 Task: Create new vendor bill with Date Opened: 01-May-23, Select Vendor: Equipment Leasing Solutions, Terms: Net 15. Make bill entry for item-1 with Date: 01-May-23, Description: Office lamp, Expense Account: Equipment Rental, Quantity: 12, Unit Price: 11, Sales Tax: Y, Sales Tax Included: Y, Tax Table: Sales Tax. Post Bill with Post Date: 01-May-23, Post to Accounts: Liabilities:Accounts Payble. Pay / Process Payment with Transaction Date: 15-May-23, Amount: 132, Transfer Account: Checking Account. Go to 'Print Bill'. Give a print command to print a copy of bill.
Action: Mouse pressed left at (144, 21)
Screenshot: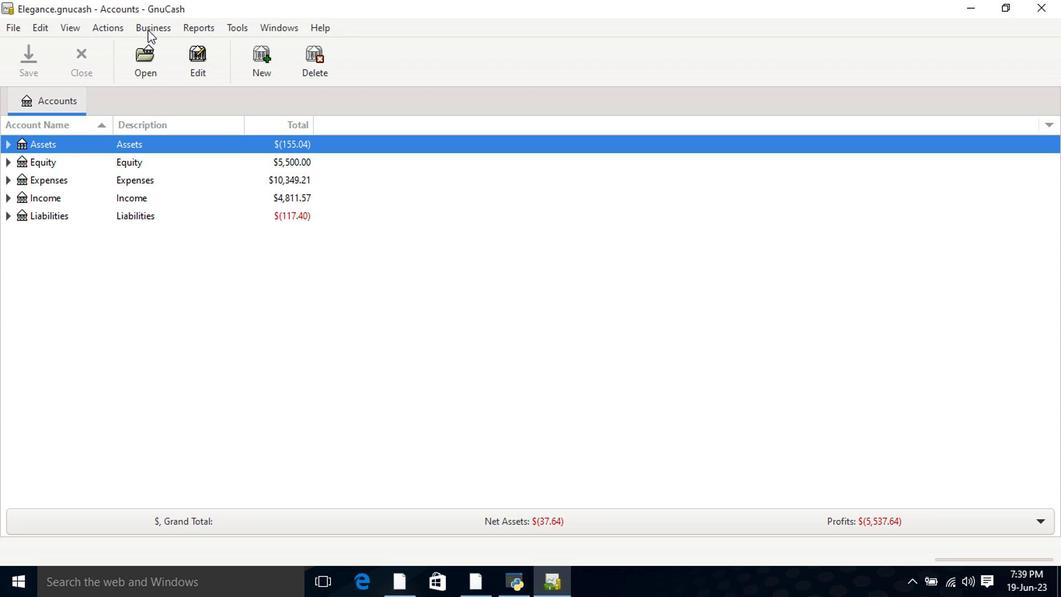 
Action: Mouse moved to (160, 56)
Screenshot: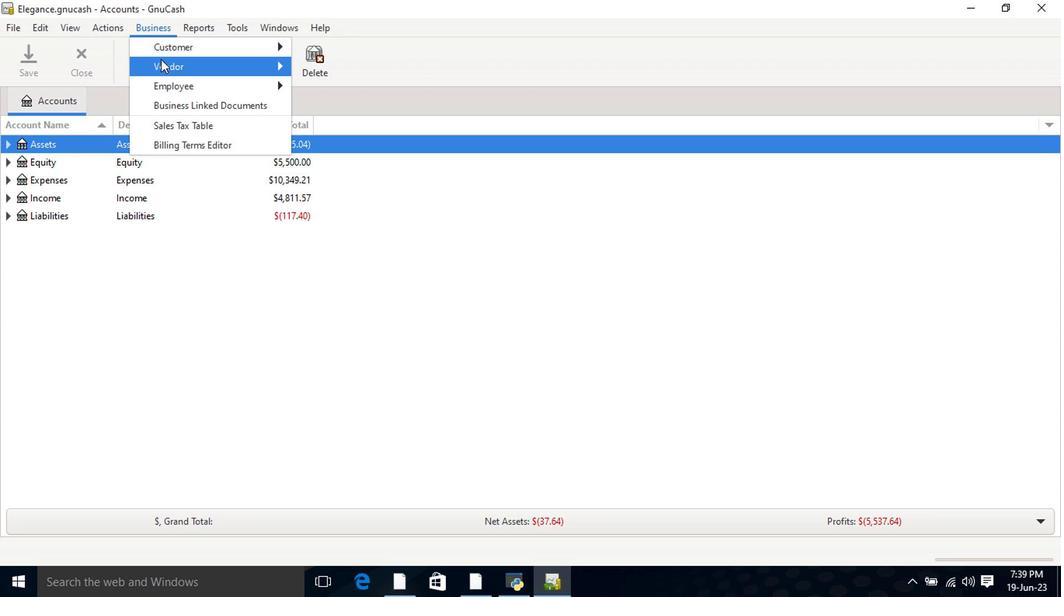 
Action: Mouse pressed left at (160, 56)
Screenshot: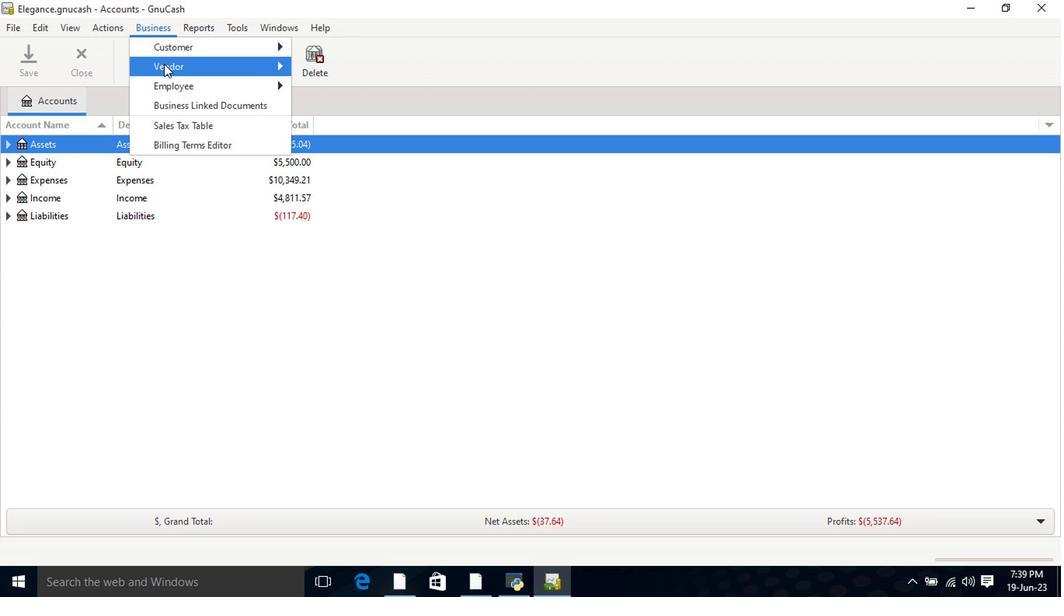 
Action: Mouse moved to (336, 118)
Screenshot: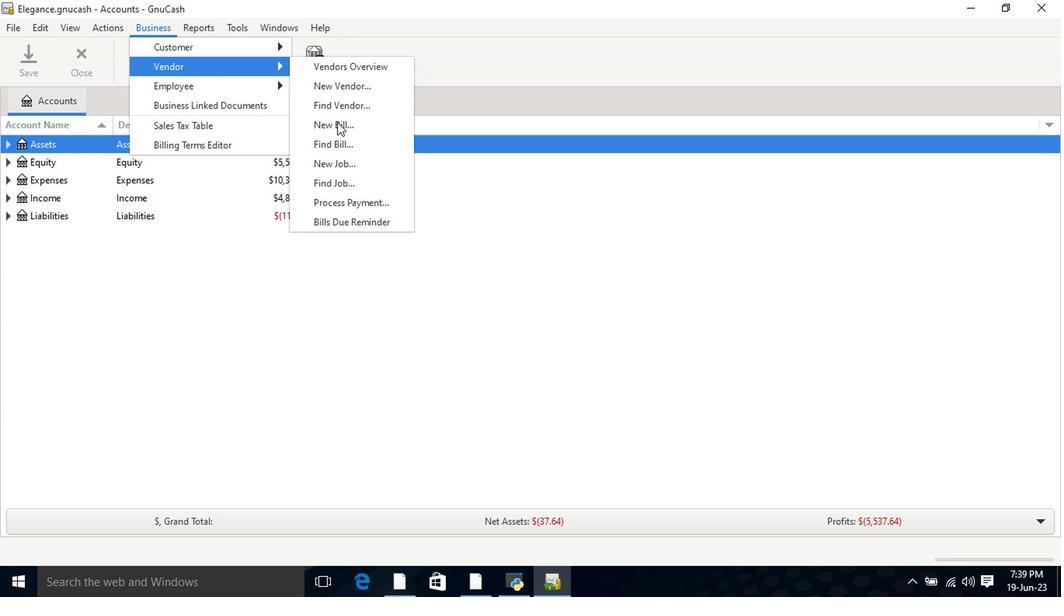
Action: Mouse pressed left at (336, 118)
Screenshot: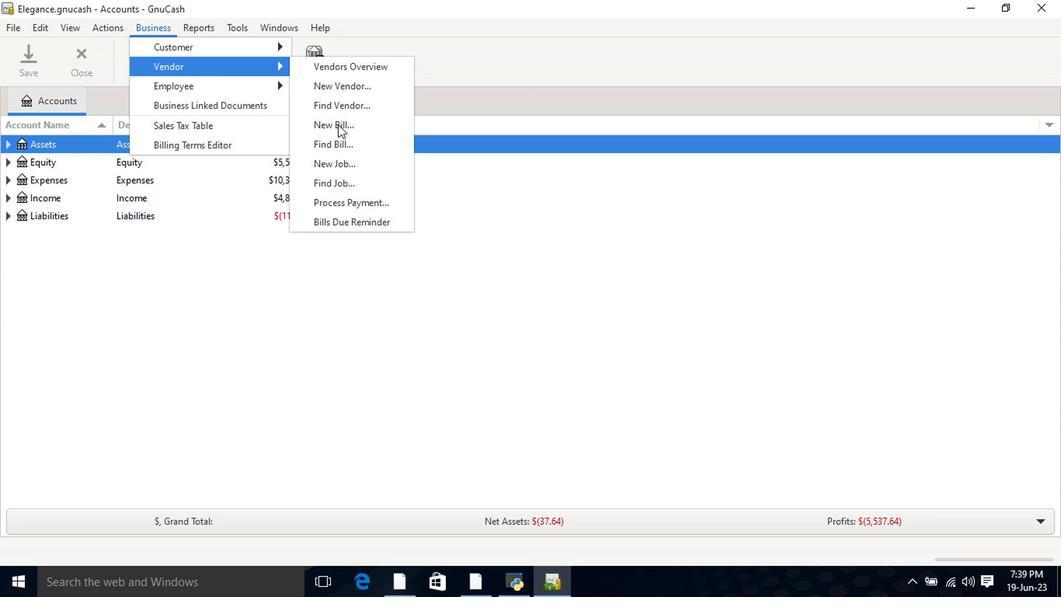 
Action: Mouse moved to (638, 202)
Screenshot: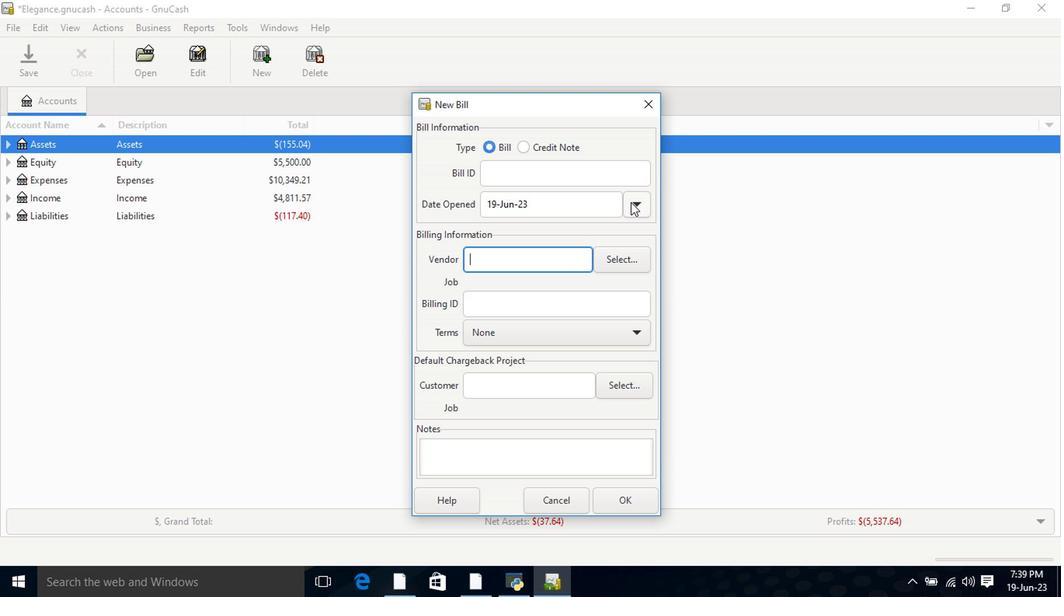 
Action: Mouse pressed left at (638, 202)
Screenshot: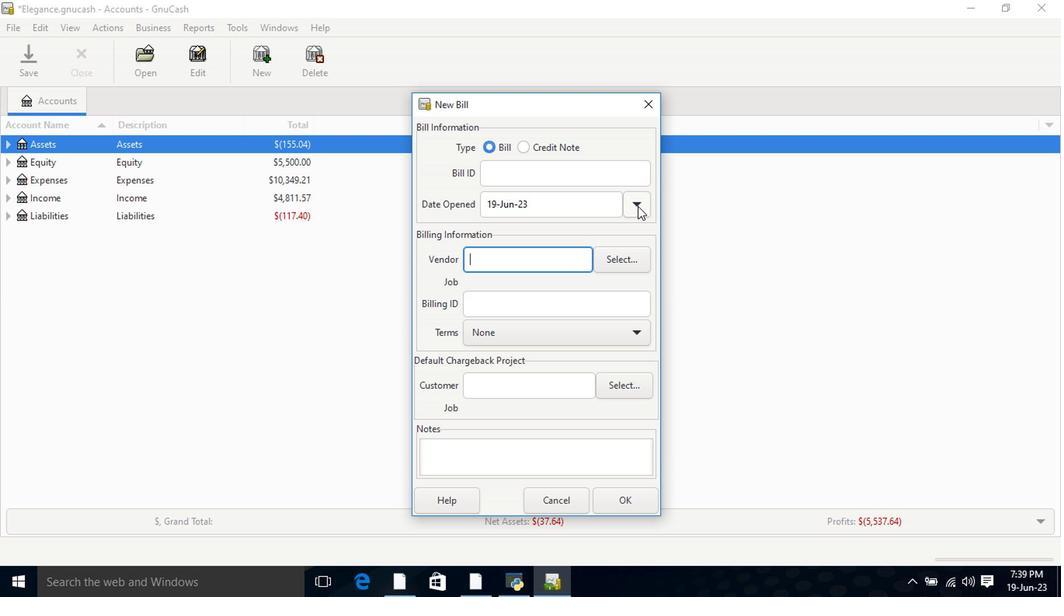 
Action: Mouse moved to (514, 228)
Screenshot: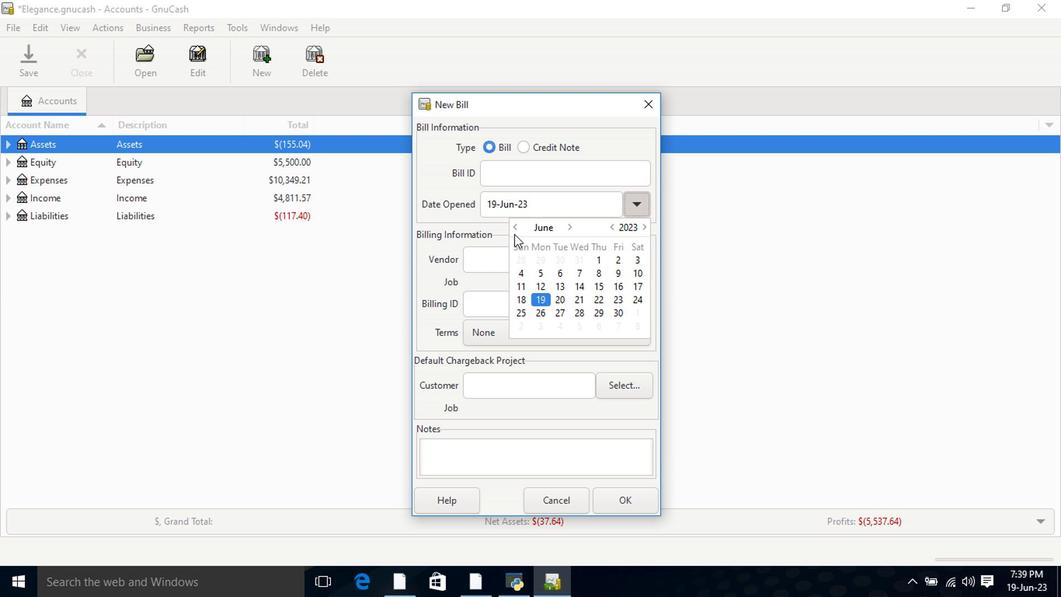 
Action: Mouse pressed left at (514, 228)
Screenshot: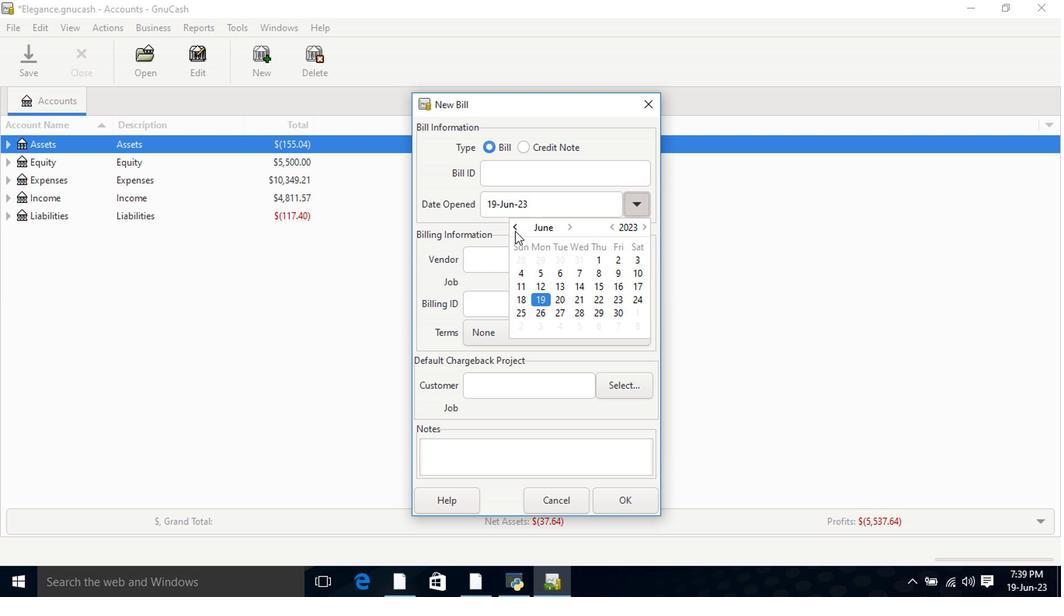 
Action: Mouse moved to (538, 260)
Screenshot: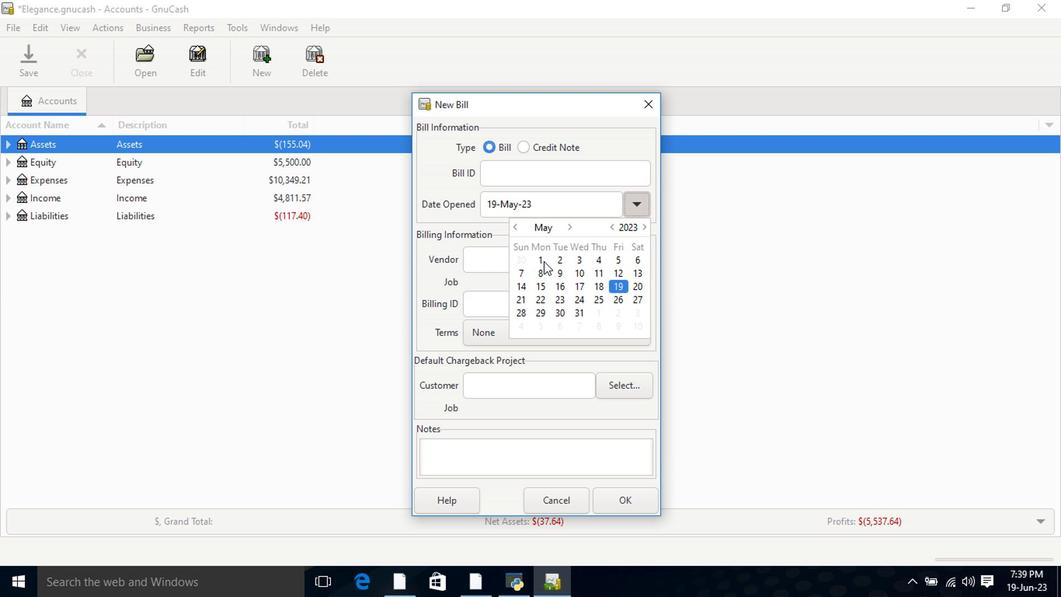 
Action: Mouse pressed left at (538, 260)
Screenshot: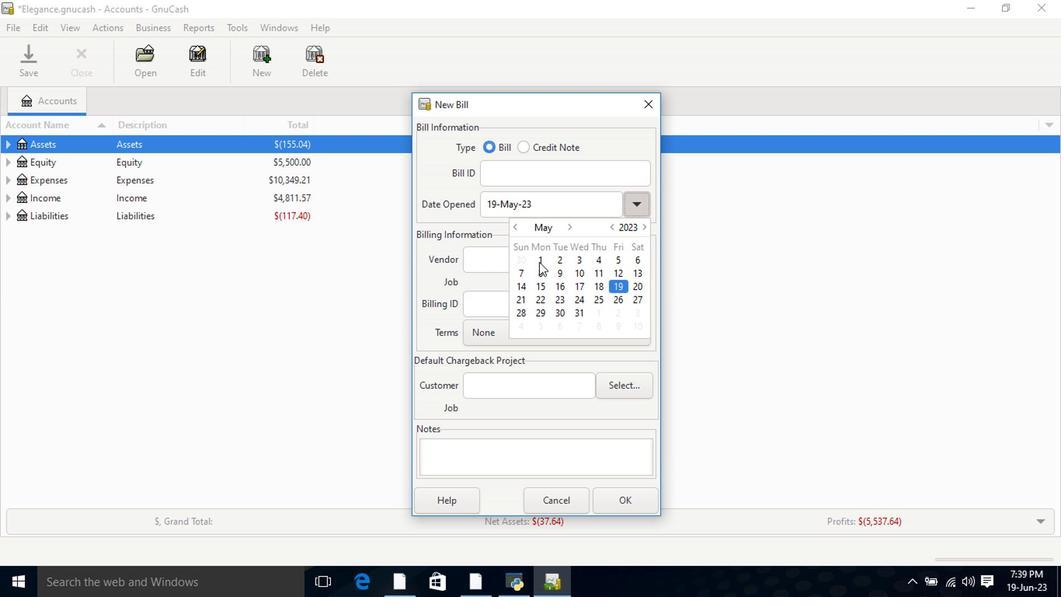 
Action: Mouse pressed left at (538, 260)
Screenshot: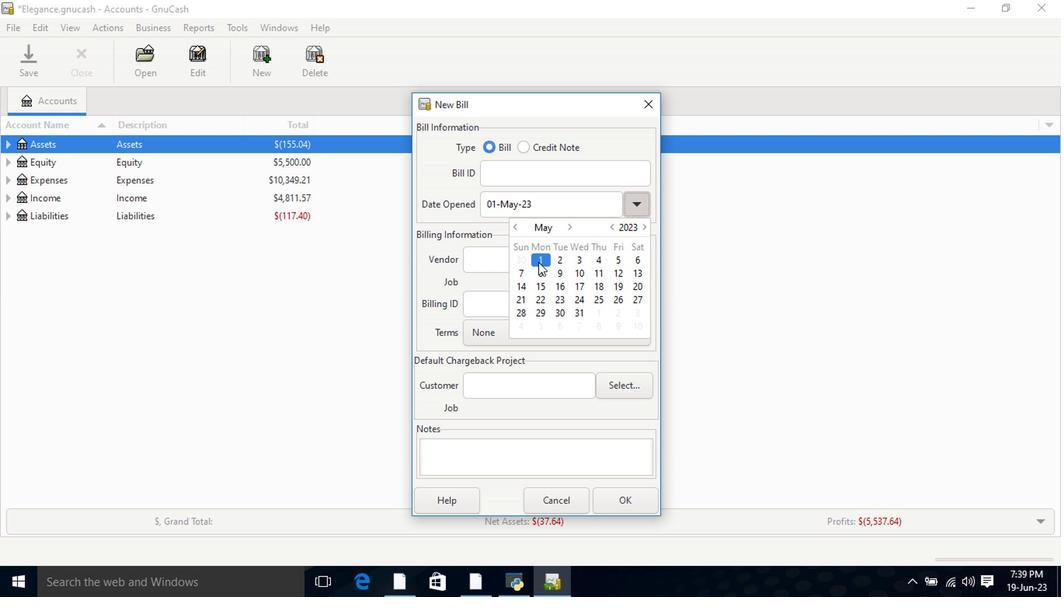 
Action: Mouse moved to (527, 249)
Screenshot: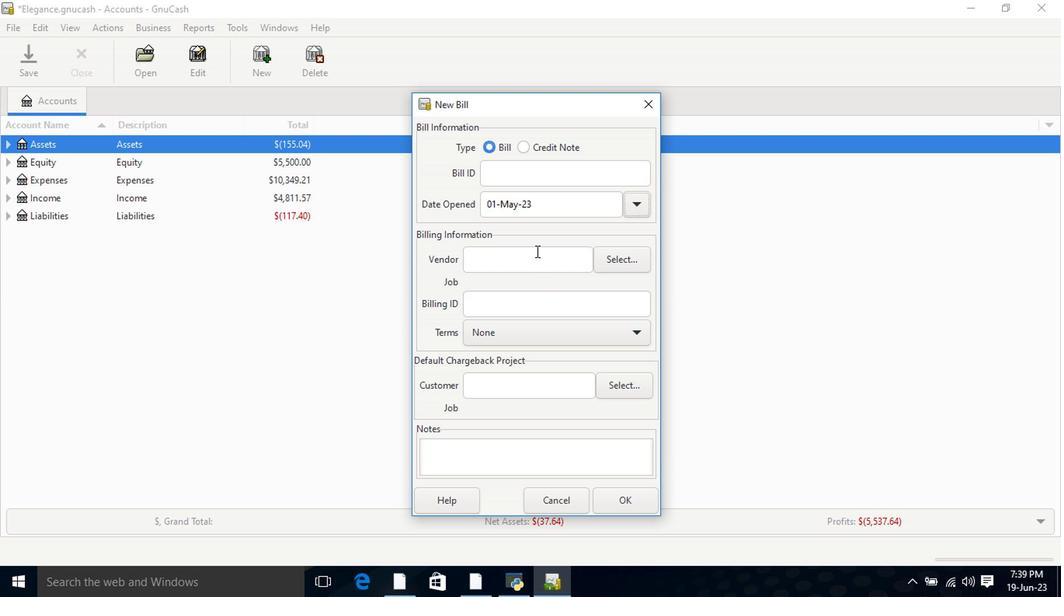 
Action: Mouse pressed left at (527, 249)
Screenshot: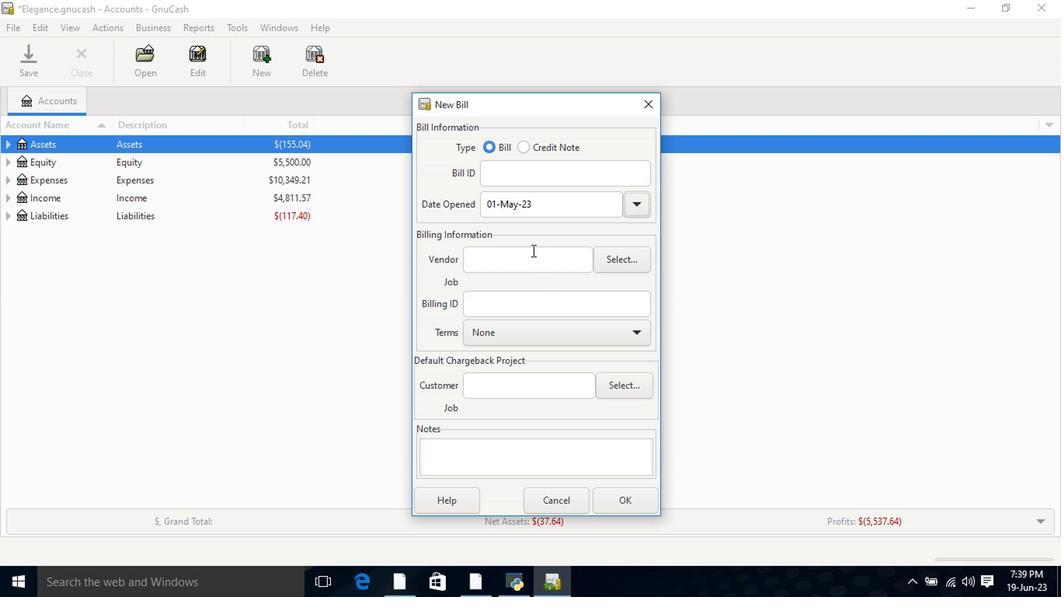 
Action: Key pressed equ
Screenshot: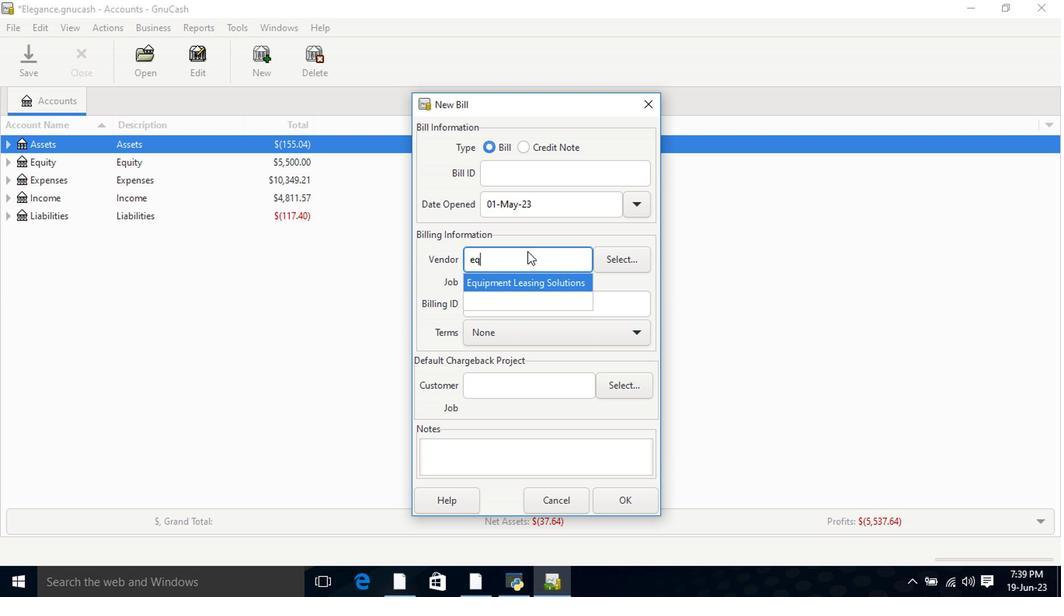 
Action: Mouse moved to (532, 281)
Screenshot: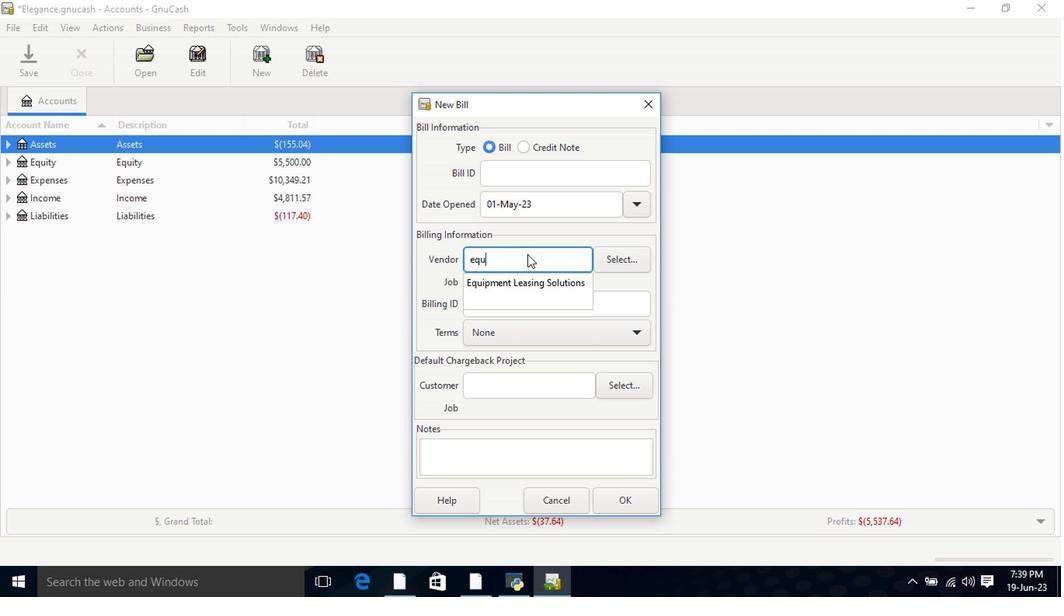 
Action: Mouse pressed left at (532, 281)
Screenshot: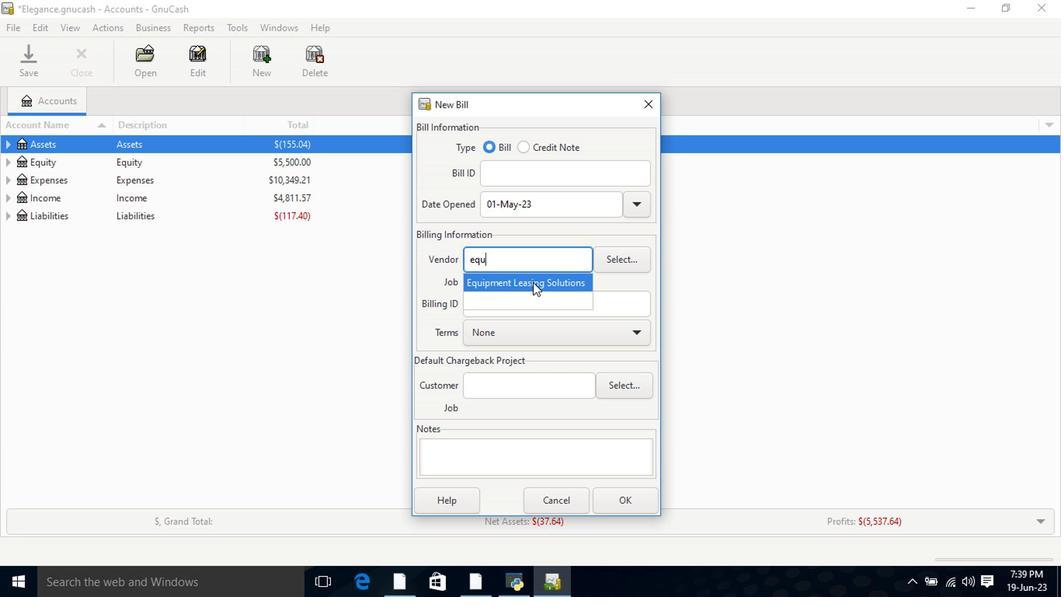 
Action: Mouse moved to (531, 348)
Screenshot: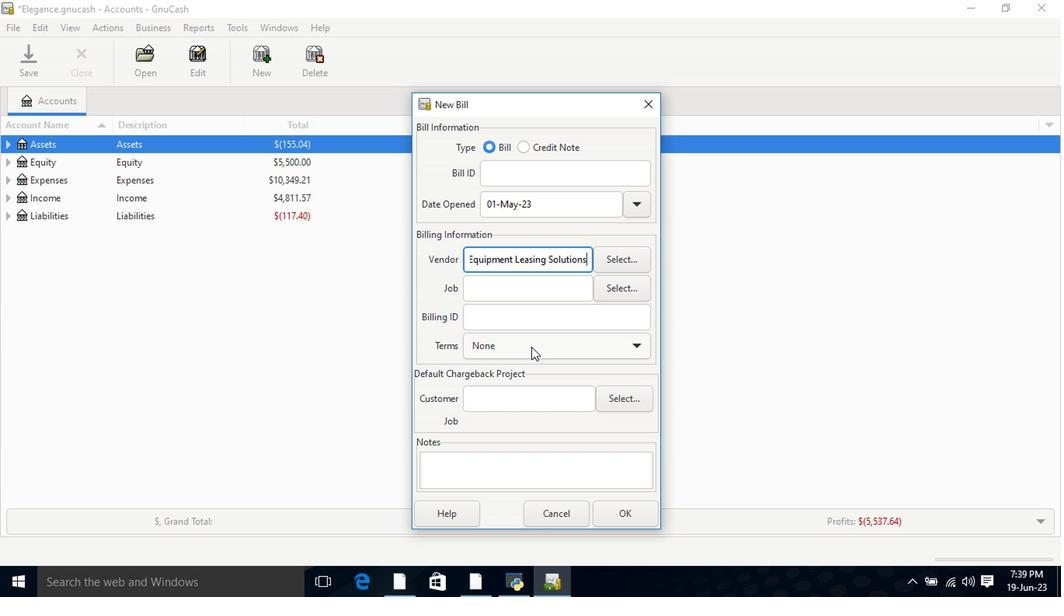 
Action: Mouse pressed left at (531, 348)
Screenshot: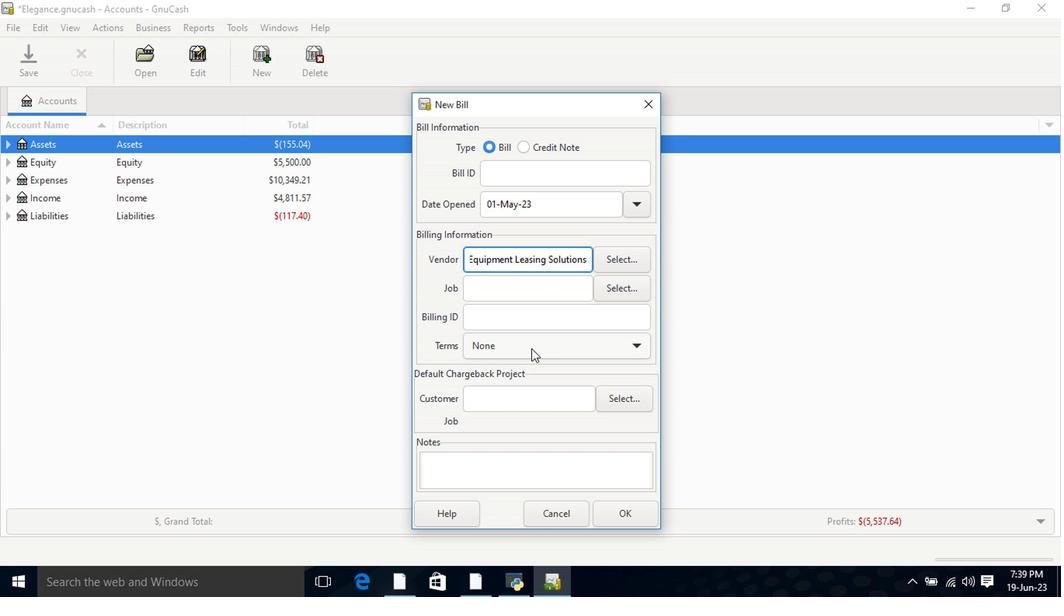 
Action: Mouse moved to (531, 375)
Screenshot: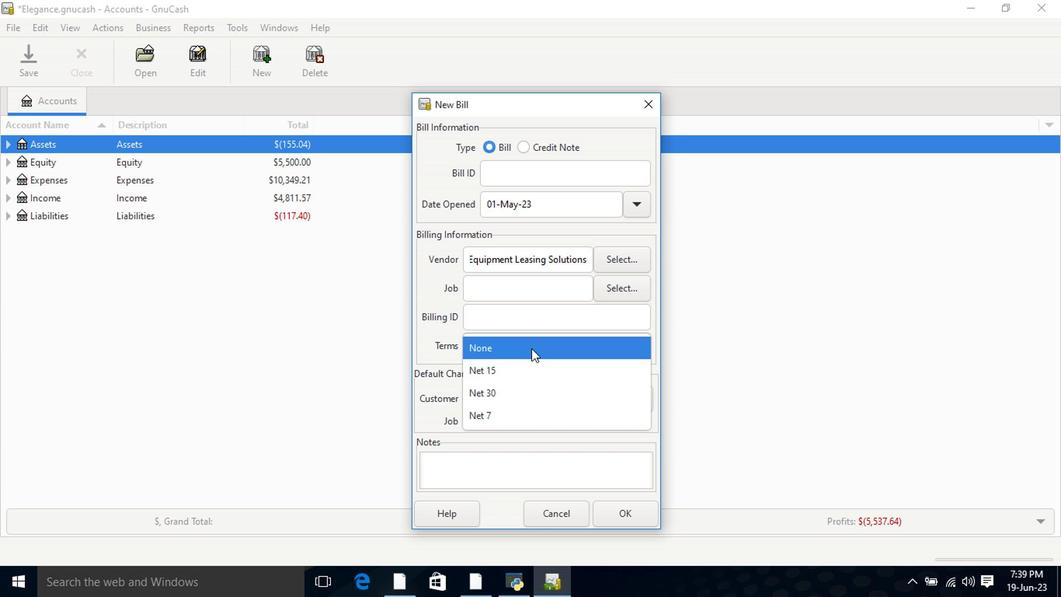 
Action: Mouse pressed left at (531, 375)
Screenshot: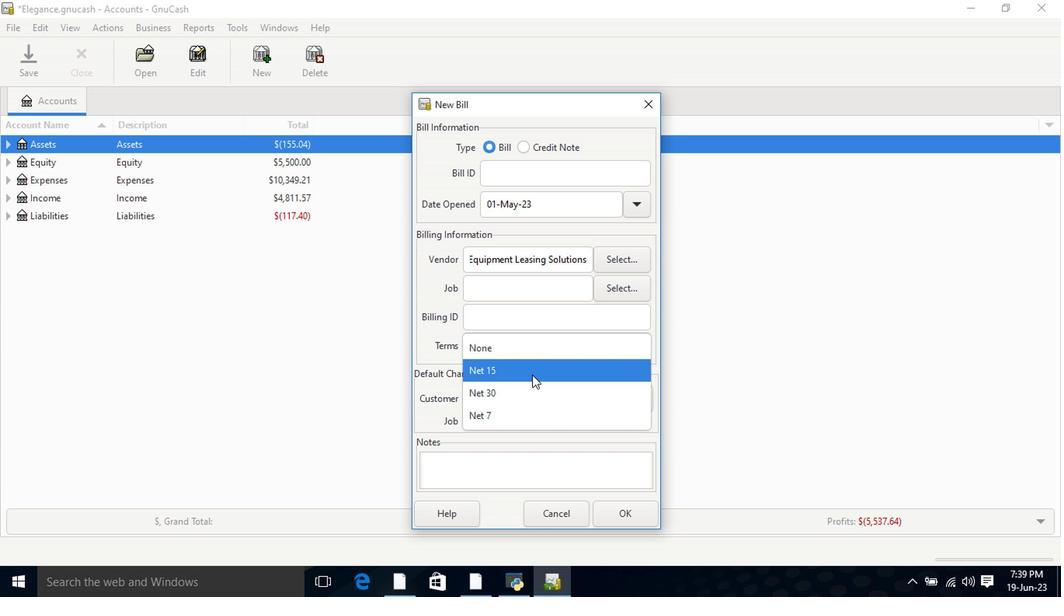 
Action: Mouse moved to (616, 519)
Screenshot: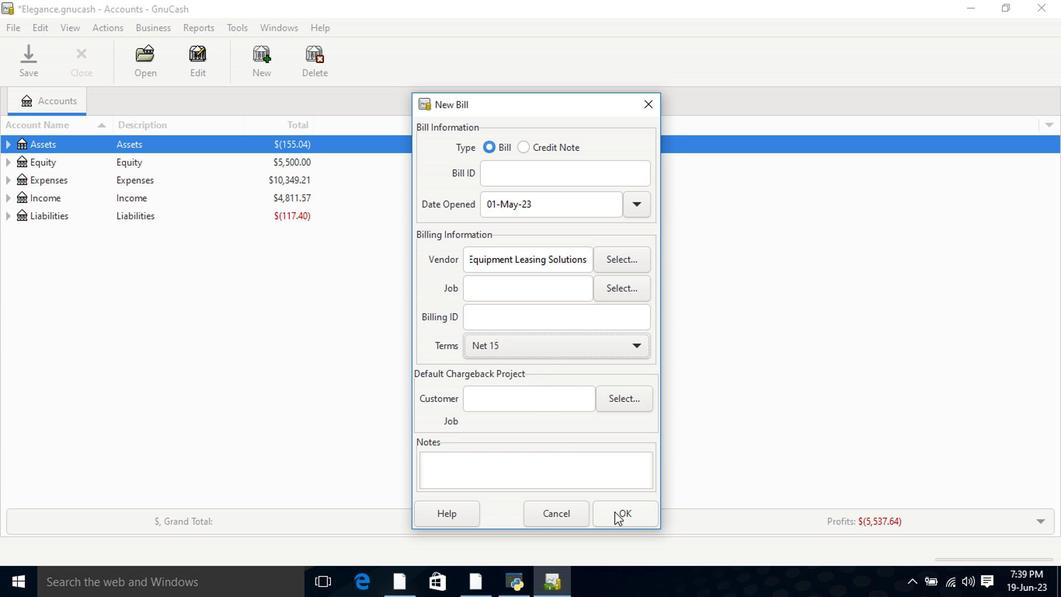 
Action: Mouse pressed left at (616, 519)
Screenshot: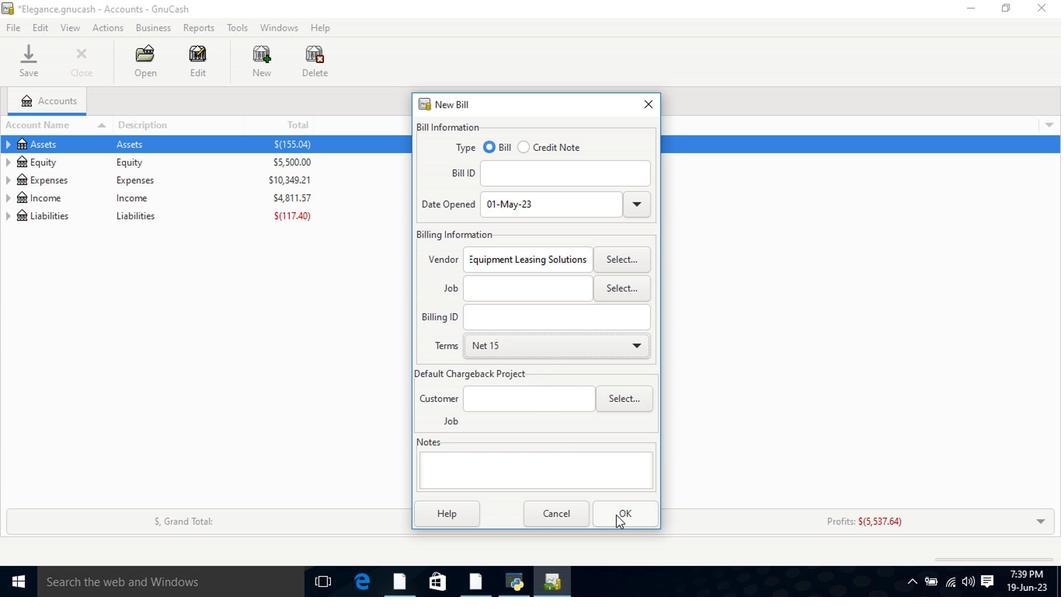 
Action: Mouse moved to (64, 351)
Screenshot: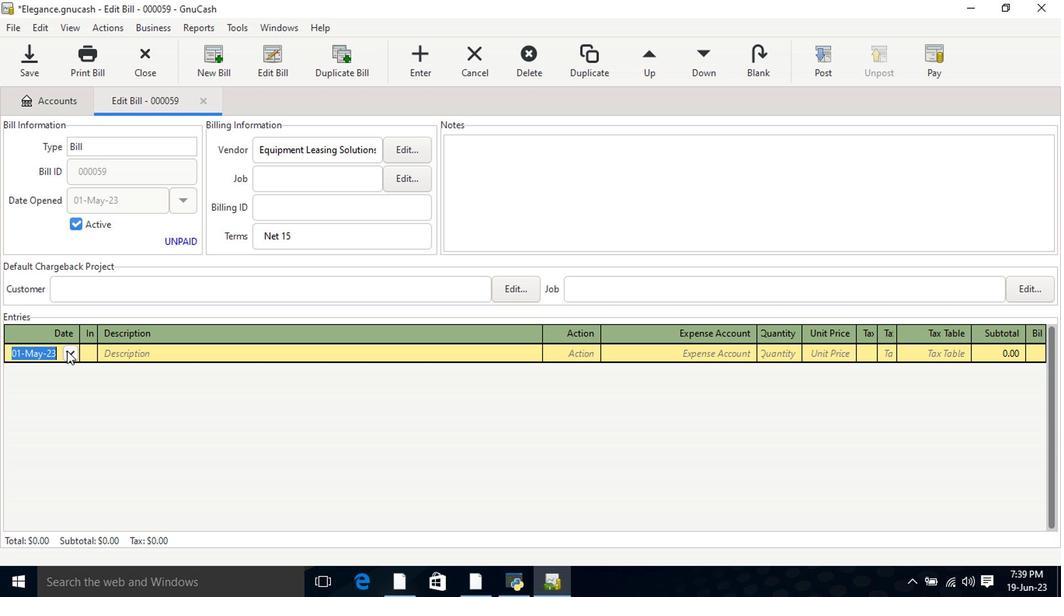 
Action: Key pressed <Key.tab>
Screenshot: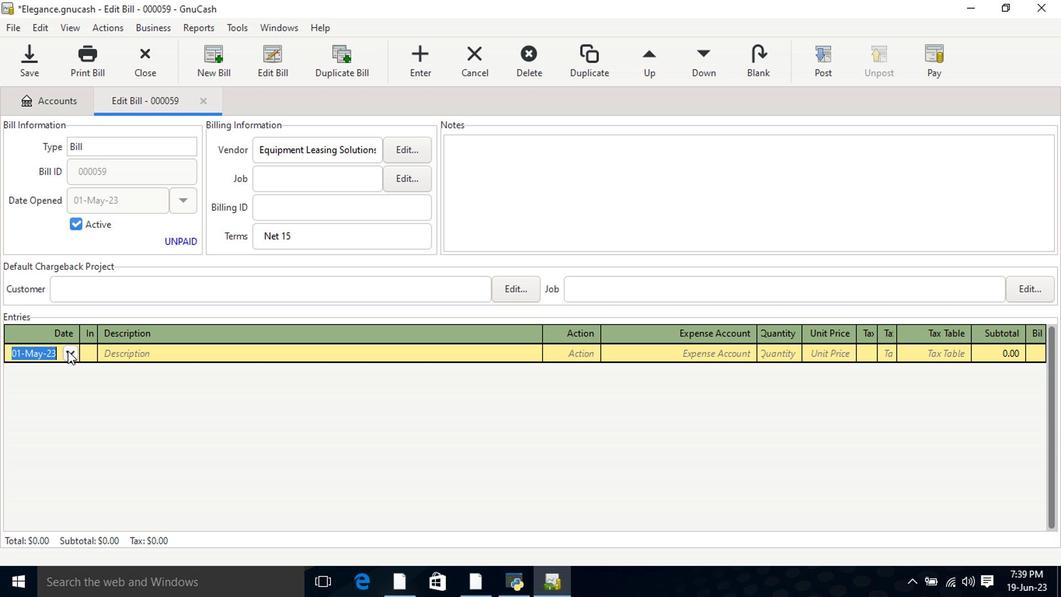 
Action: Mouse moved to (161, 366)
Screenshot: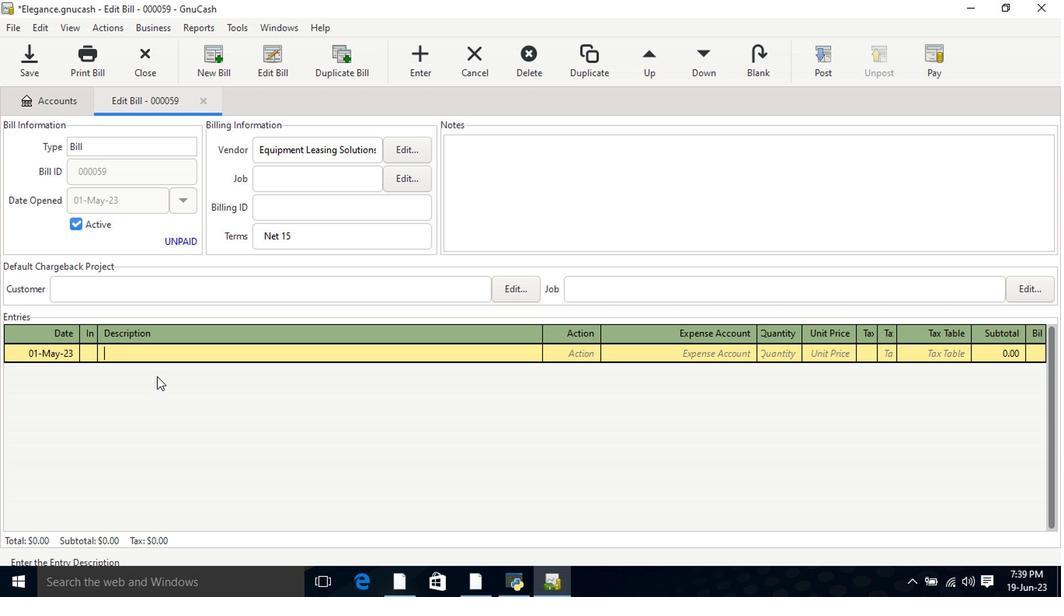 
Action: Key pressed <Key.shift>Equipment<Key.space><Key.shift>Leasing<Key.space><Key.shift><Key.backspace><Key.backspace><Key.backspace><Key.backspace><Key.backspace><Key.backspace><Key.backspace><Key.backspace><Key.backspace><Key.backspace><Key.backspace><Key.backspace><Key.backspace><Key.backspace><Key.backspace><Key.backspace><Key.backspace><Key.backspace><Key.backspace><Key.backspace><Key.shift>Office<Key.tab><Key.tab><Key.tab><Key.tab>
Screenshot: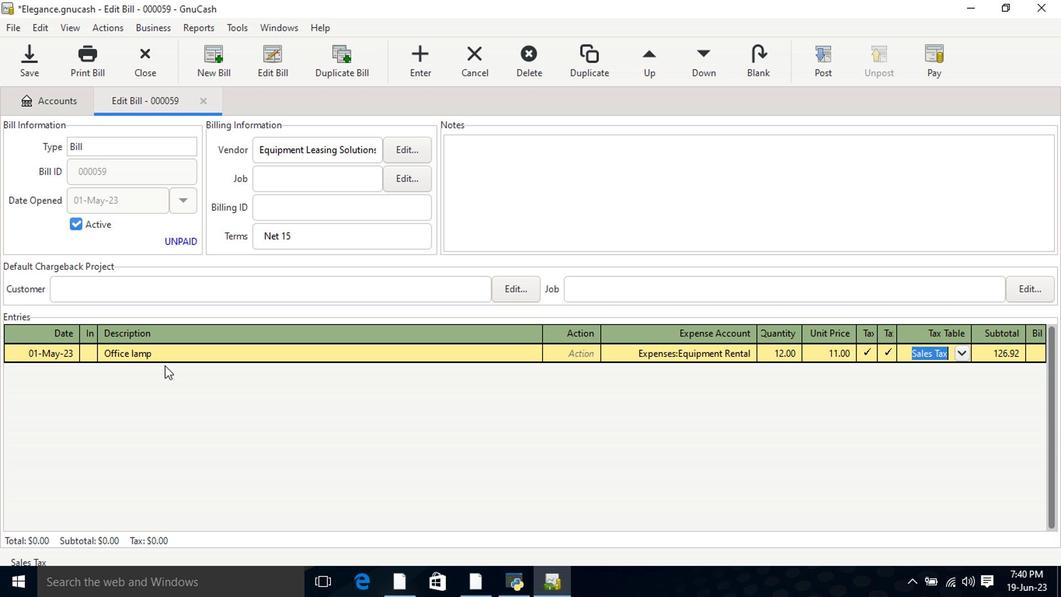 
Action: Mouse moved to (844, 50)
Screenshot: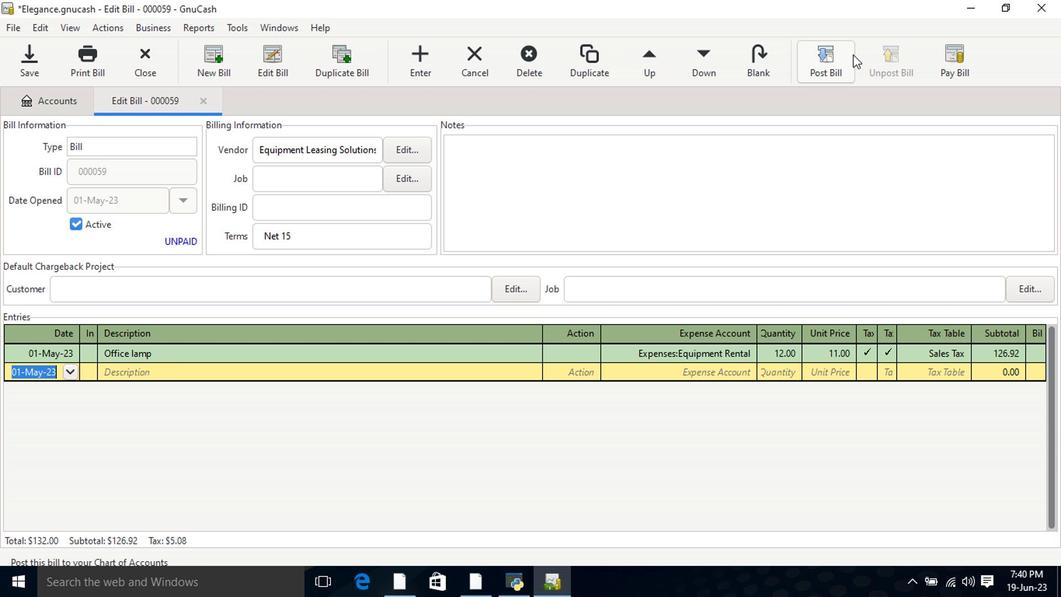 
Action: Mouse pressed left at (844, 50)
Screenshot: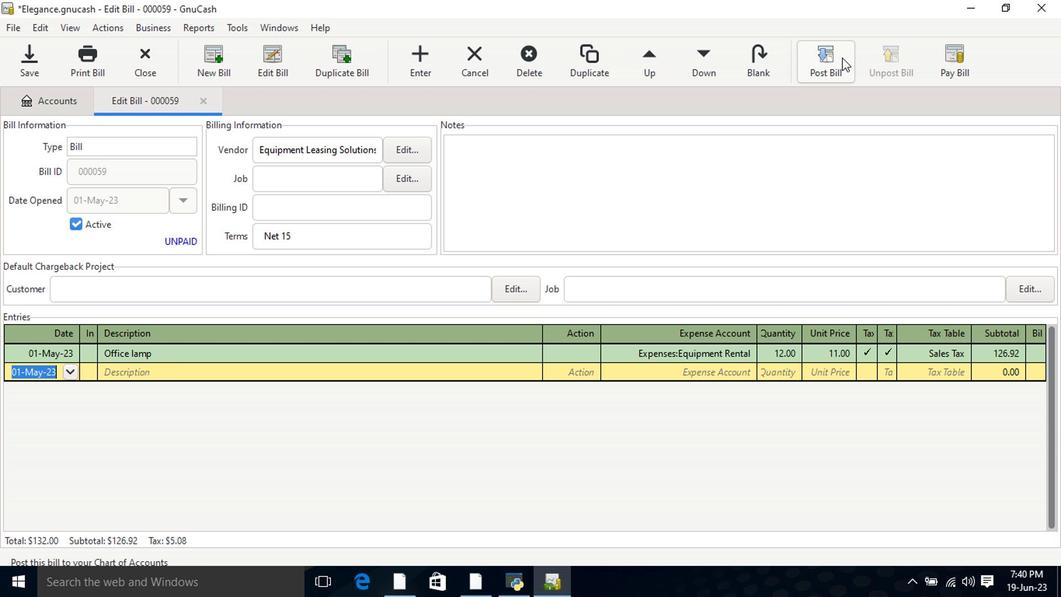 
Action: Mouse moved to (637, 390)
Screenshot: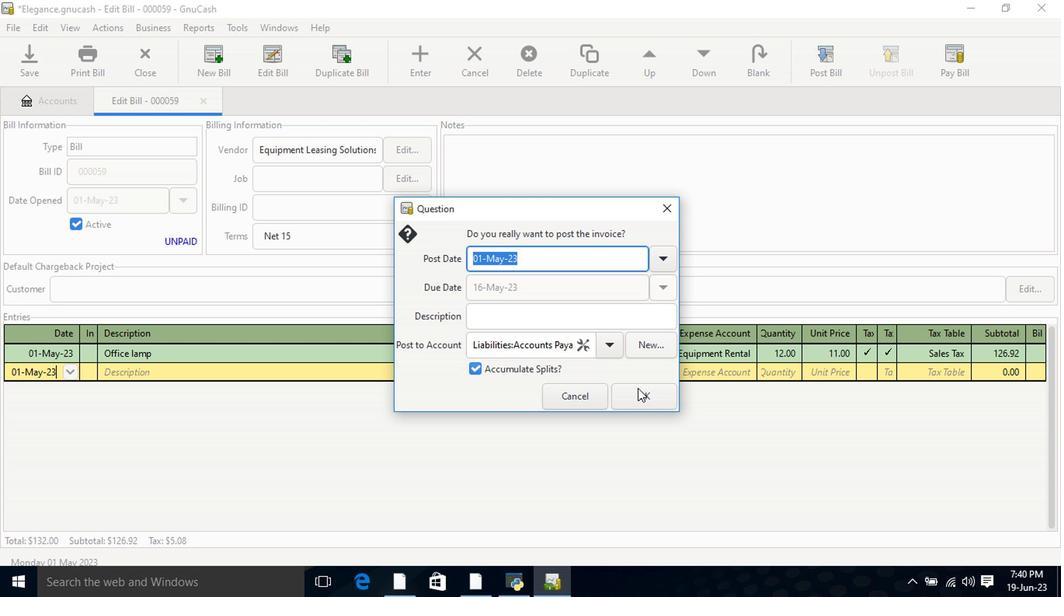 
Action: Mouse pressed left at (637, 390)
Screenshot: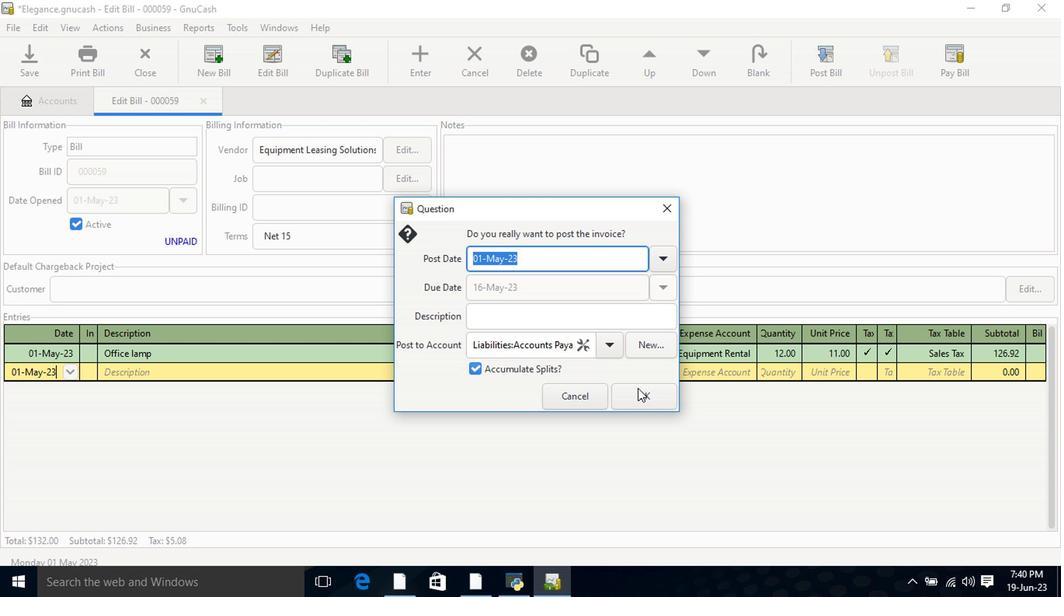 
Action: Mouse moved to (932, 52)
Screenshot: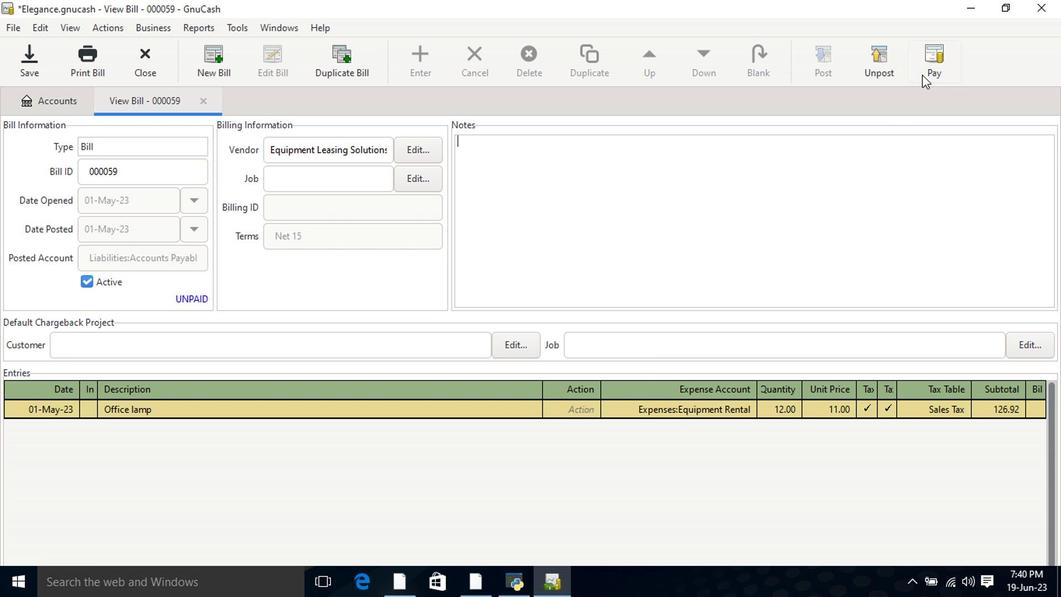 
Action: Mouse pressed left at (932, 52)
Screenshot: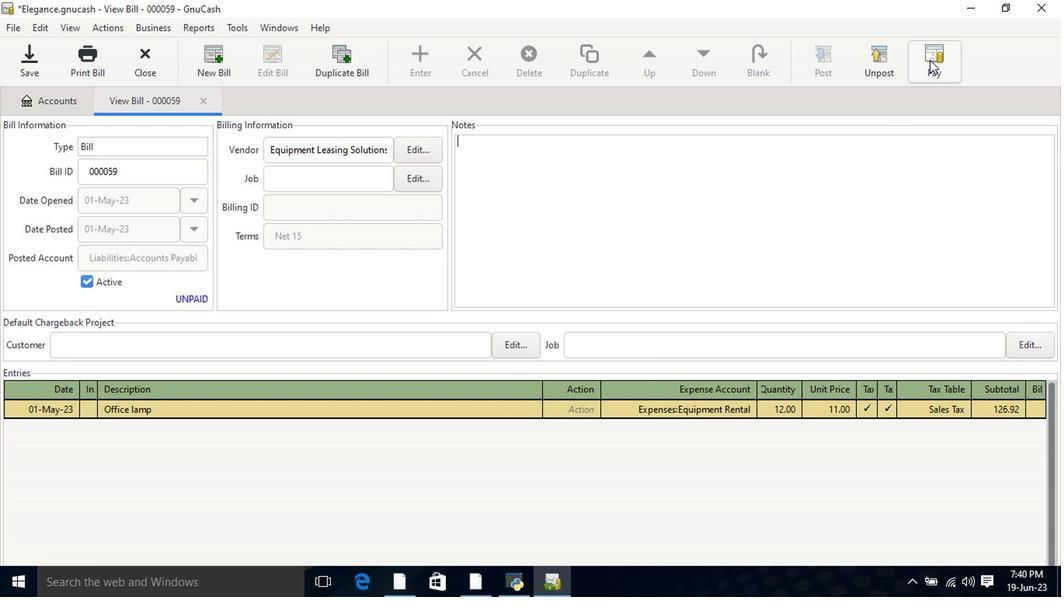 
Action: Mouse moved to (472, 306)
Screenshot: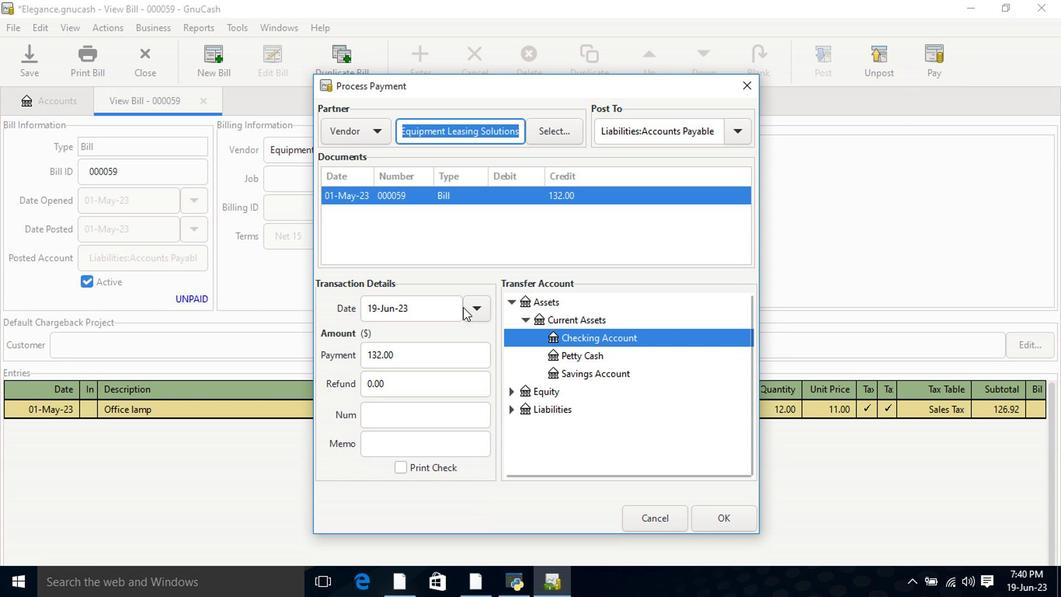 
Action: Mouse pressed left at (472, 306)
Screenshot: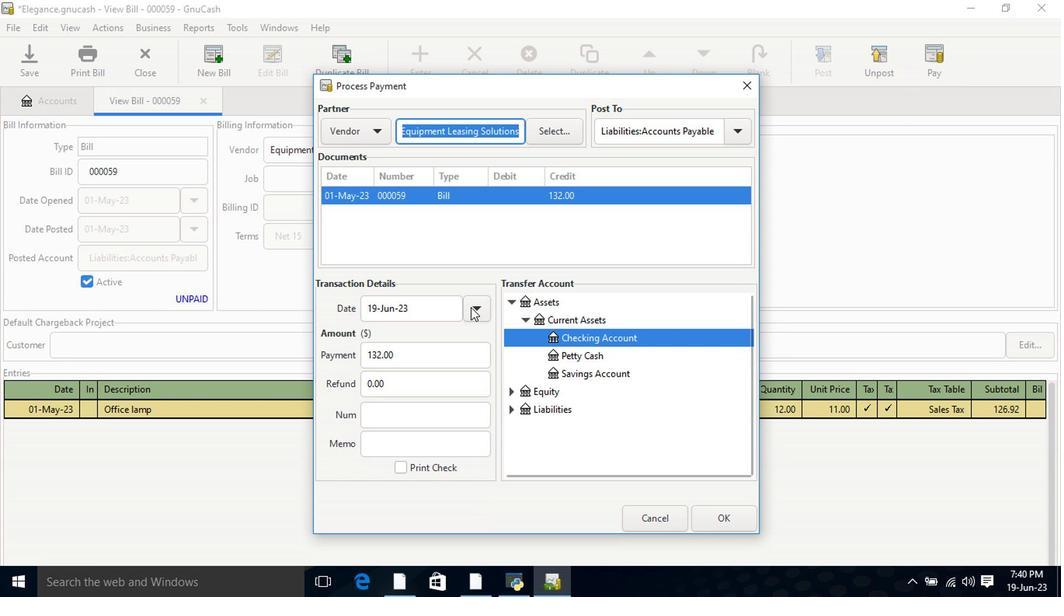 
Action: Mouse moved to (353, 328)
Screenshot: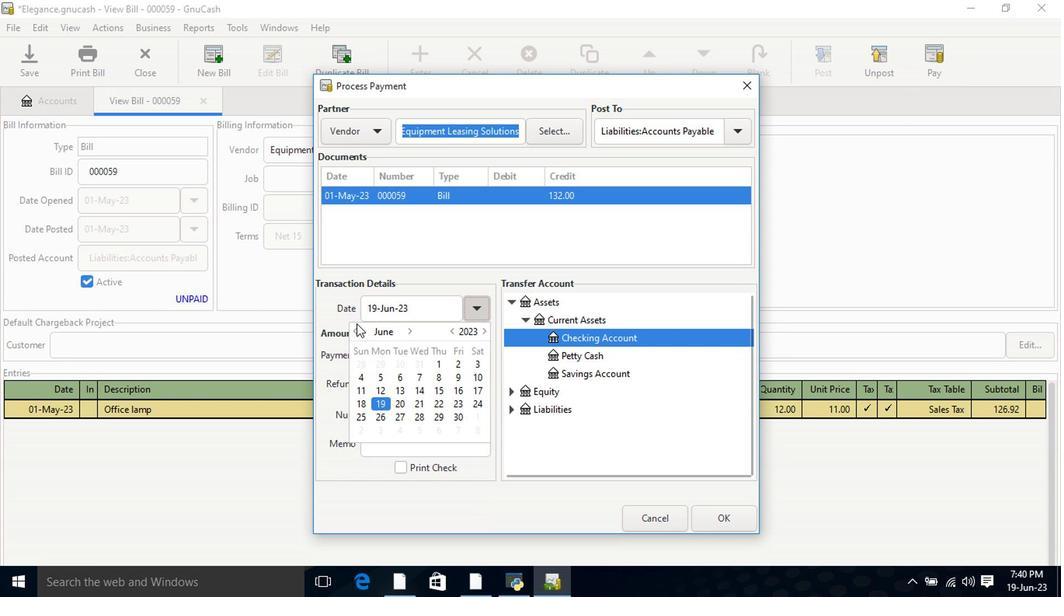 
Action: Mouse pressed left at (353, 328)
Screenshot: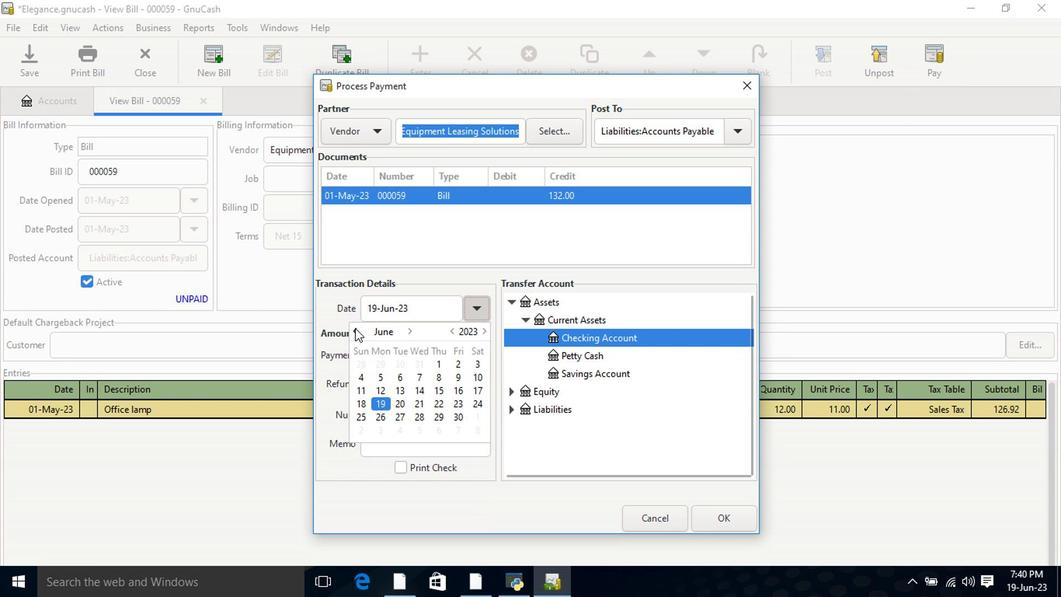 
Action: Mouse moved to (377, 394)
Screenshot: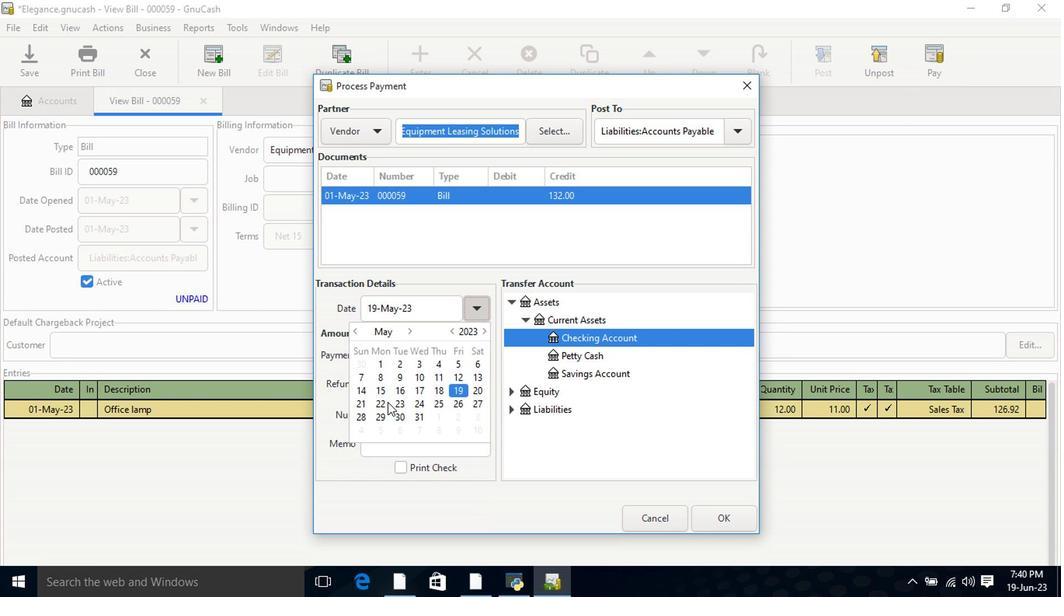 
Action: Mouse pressed left at (377, 394)
Screenshot: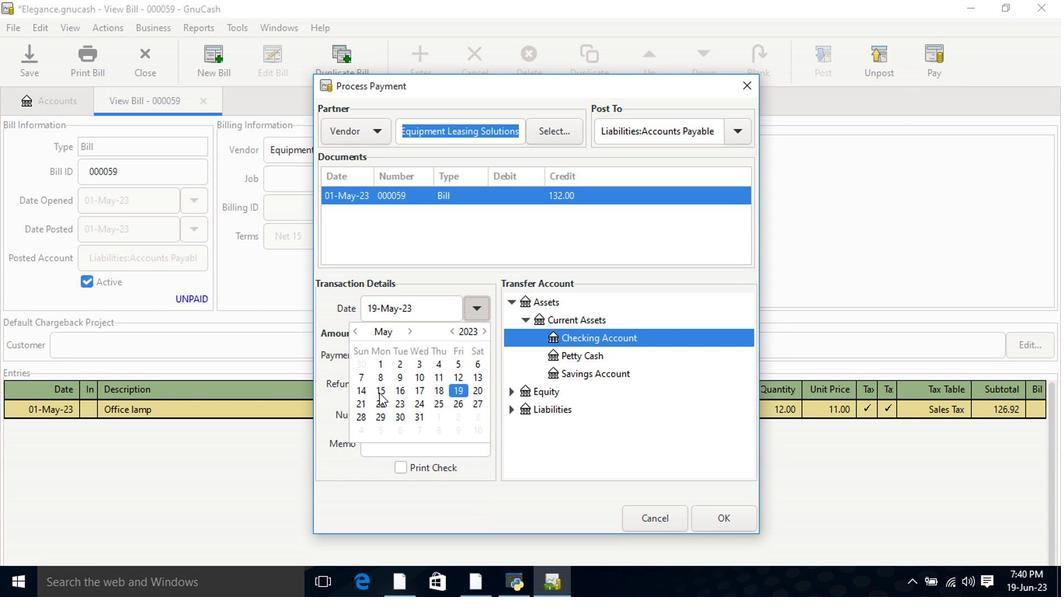
Action: Mouse pressed left at (377, 394)
Screenshot: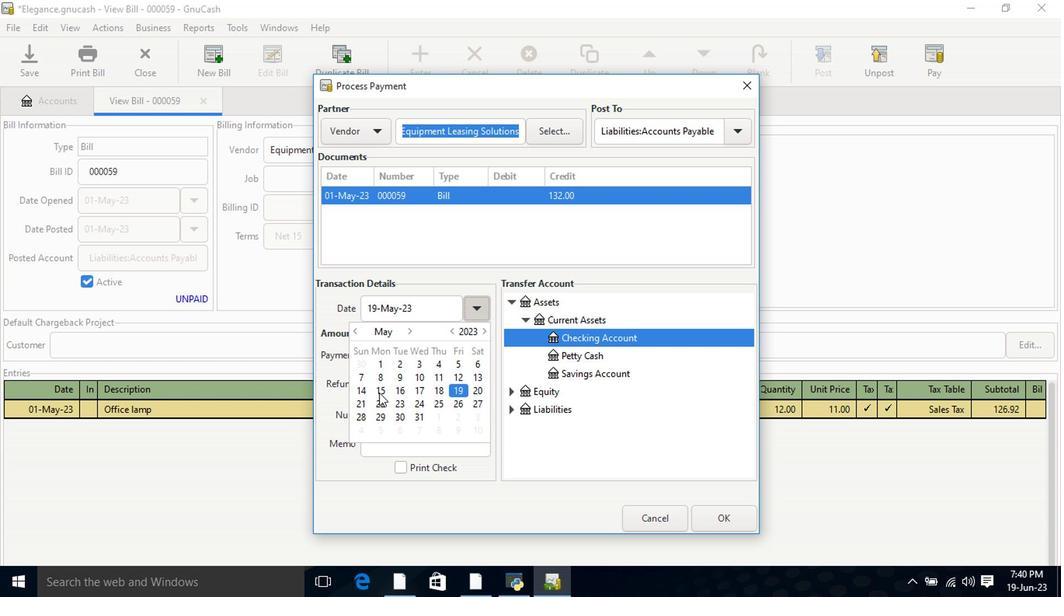 
Action: Mouse moved to (513, 296)
Screenshot: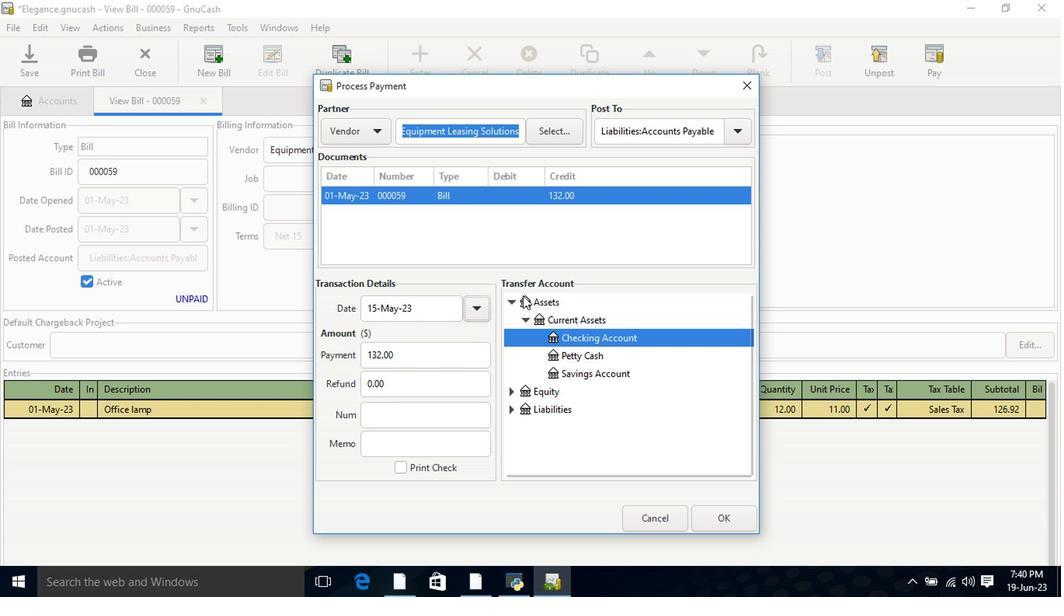 
Action: Mouse pressed left at (513, 296)
Screenshot: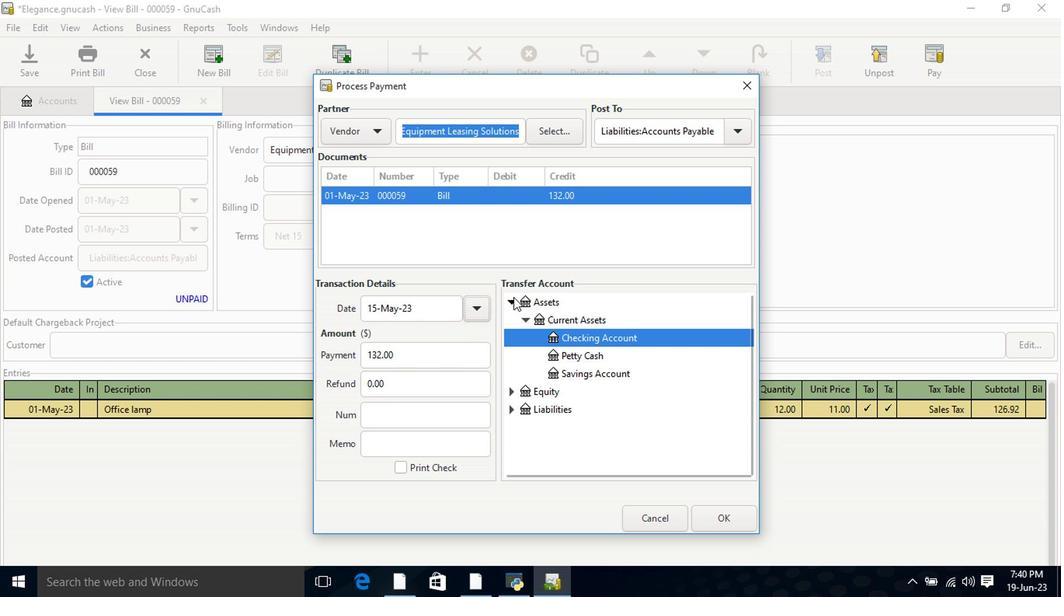 
Action: Mouse moved to (512, 299)
Screenshot: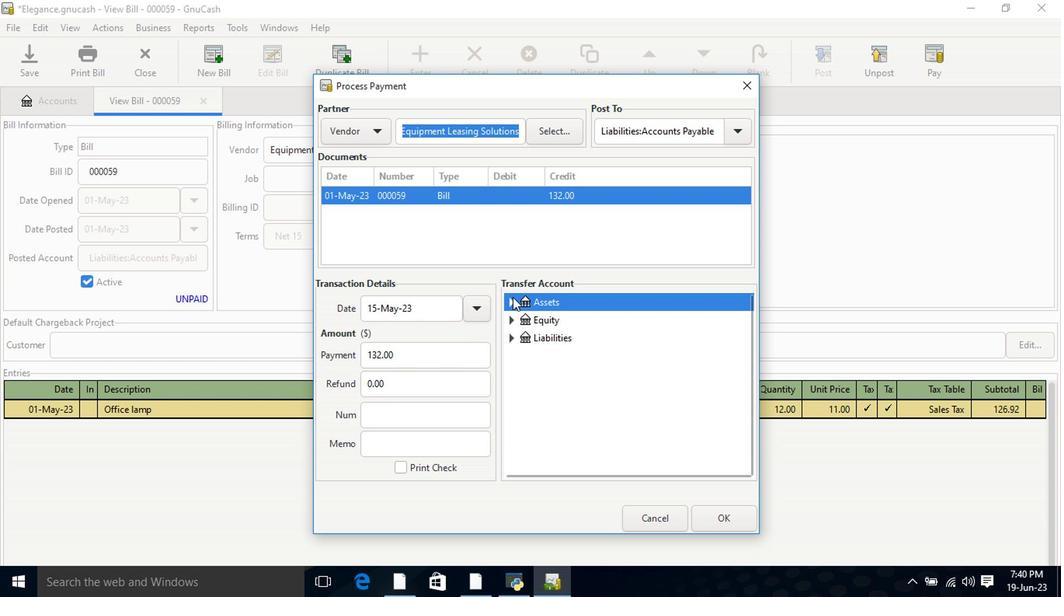 
Action: Mouse pressed left at (512, 299)
Screenshot: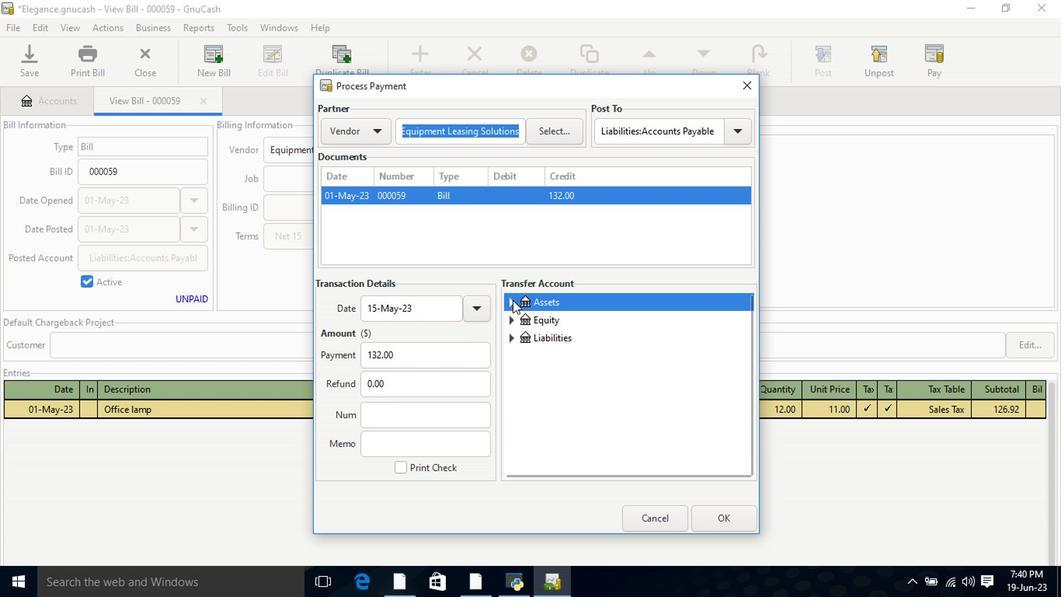 
Action: Mouse moved to (529, 320)
Screenshot: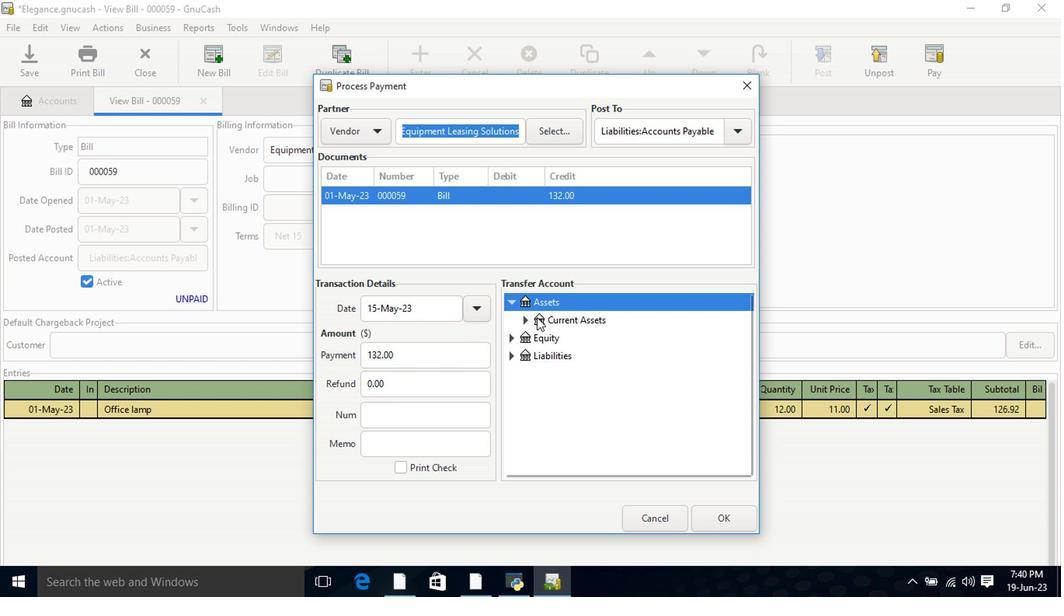 
Action: Mouse pressed left at (529, 320)
Screenshot: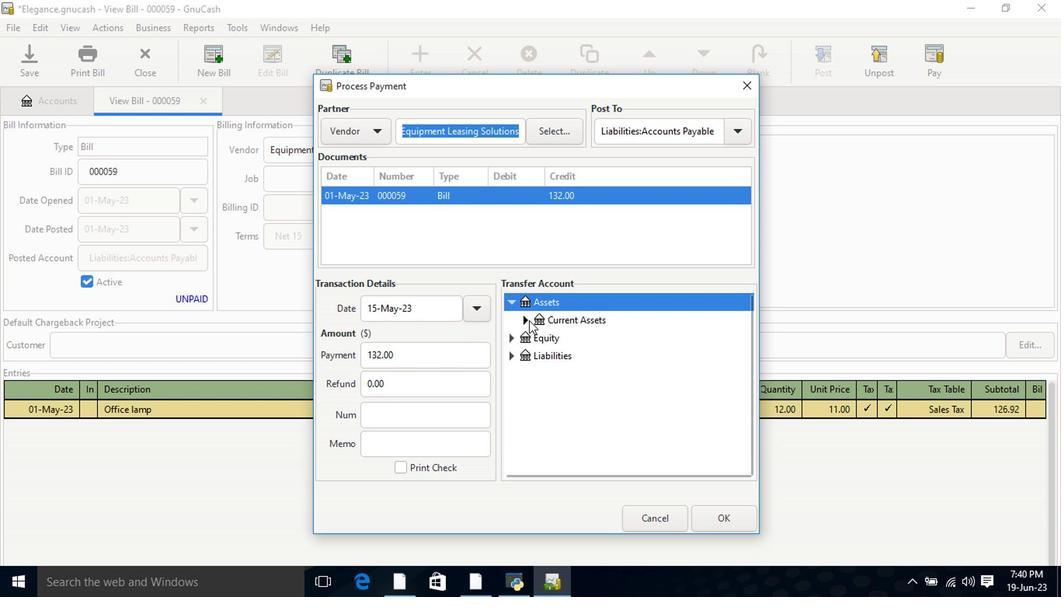 
Action: Mouse moved to (559, 338)
Screenshot: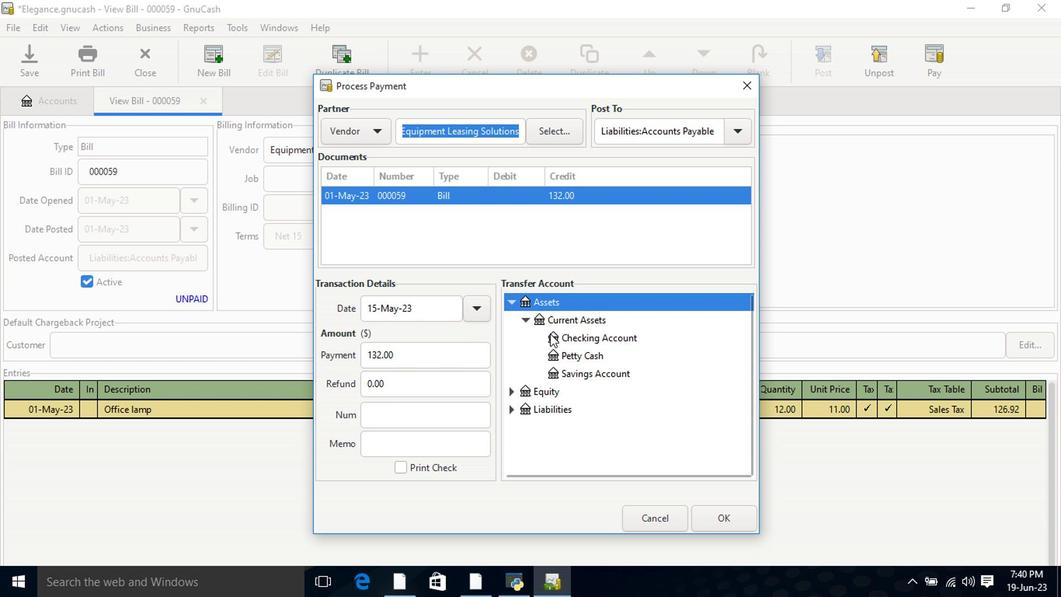 
Action: Mouse pressed left at (559, 338)
Screenshot: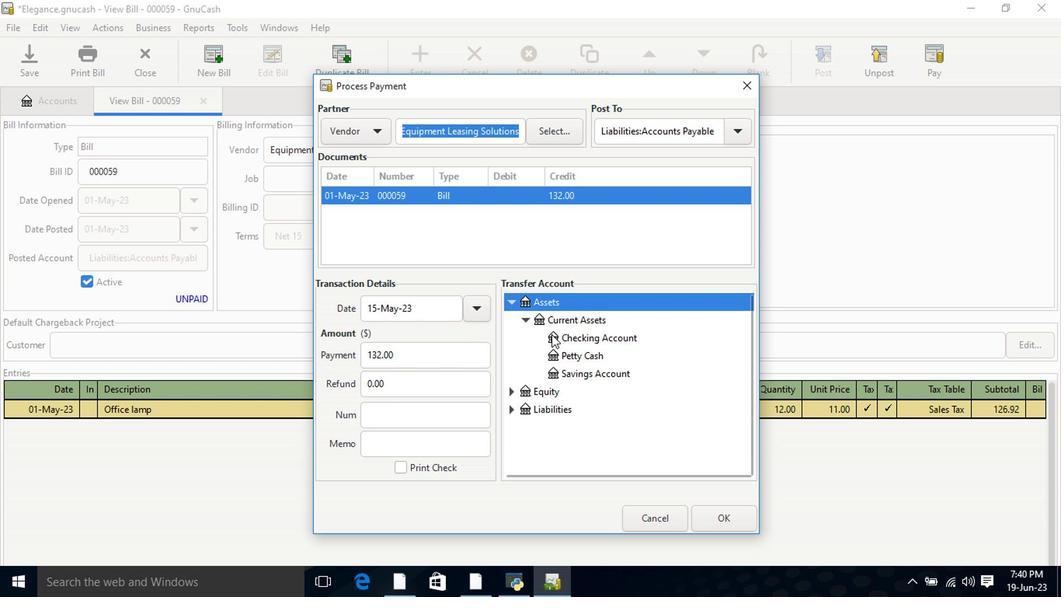 
Action: Mouse moved to (711, 521)
Screenshot: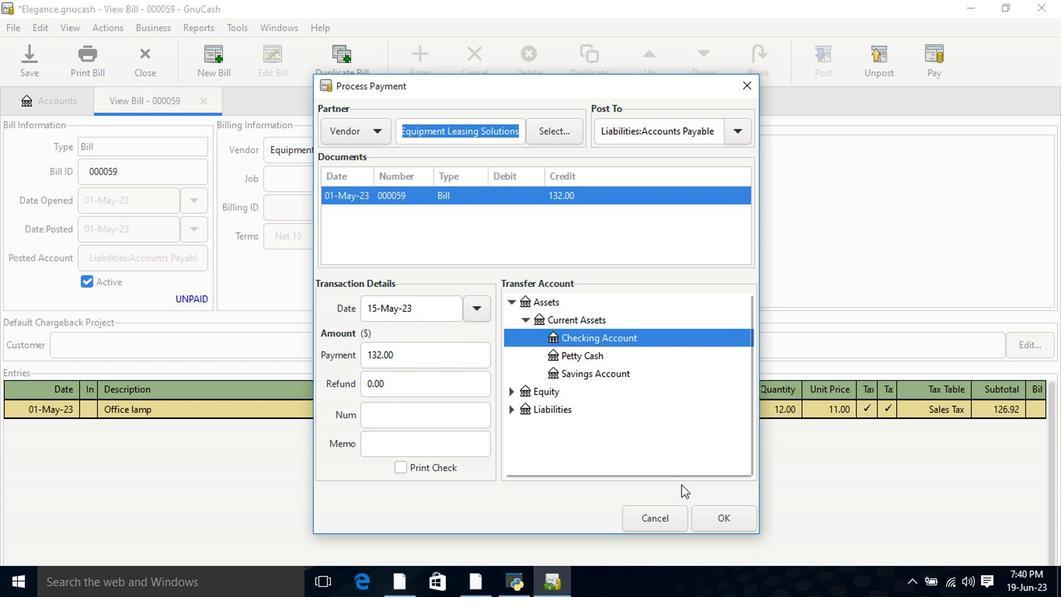 
Action: Mouse pressed left at (711, 521)
Screenshot: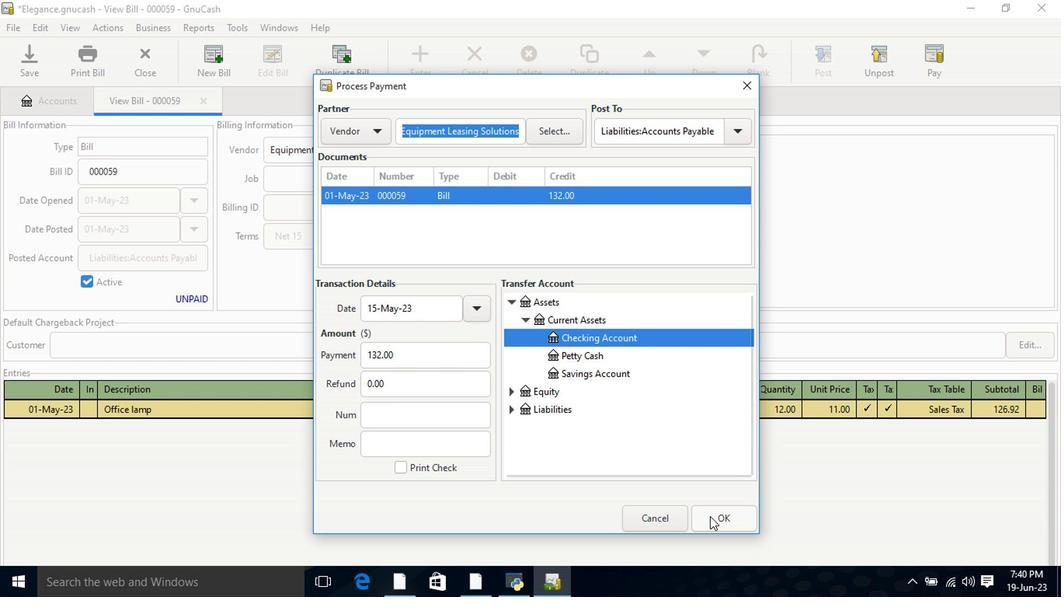 
Action: Mouse moved to (79, 59)
Screenshot: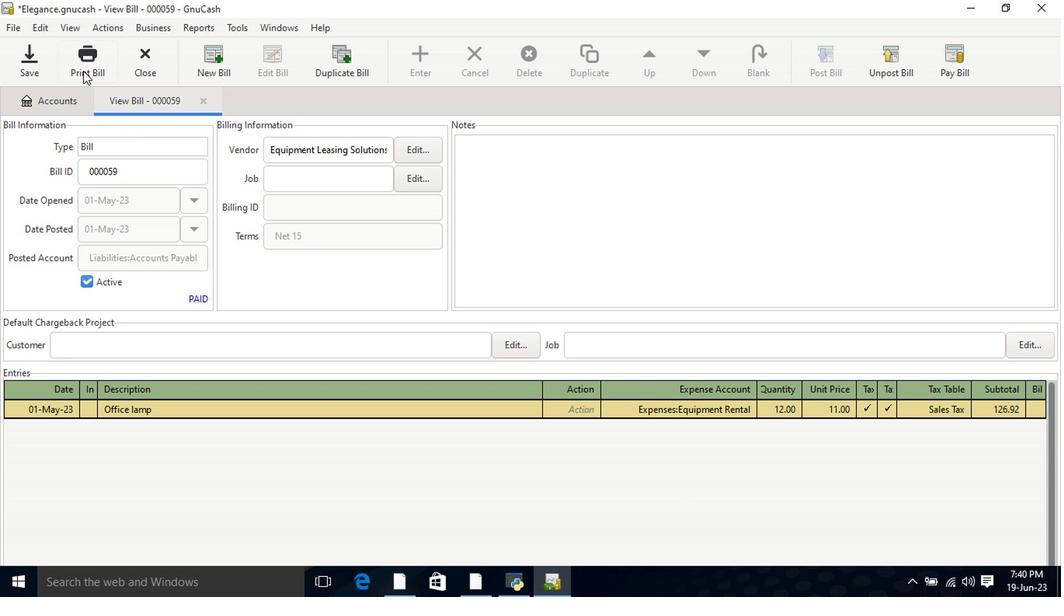 
Action: Mouse pressed left at (79, 59)
Screenshot: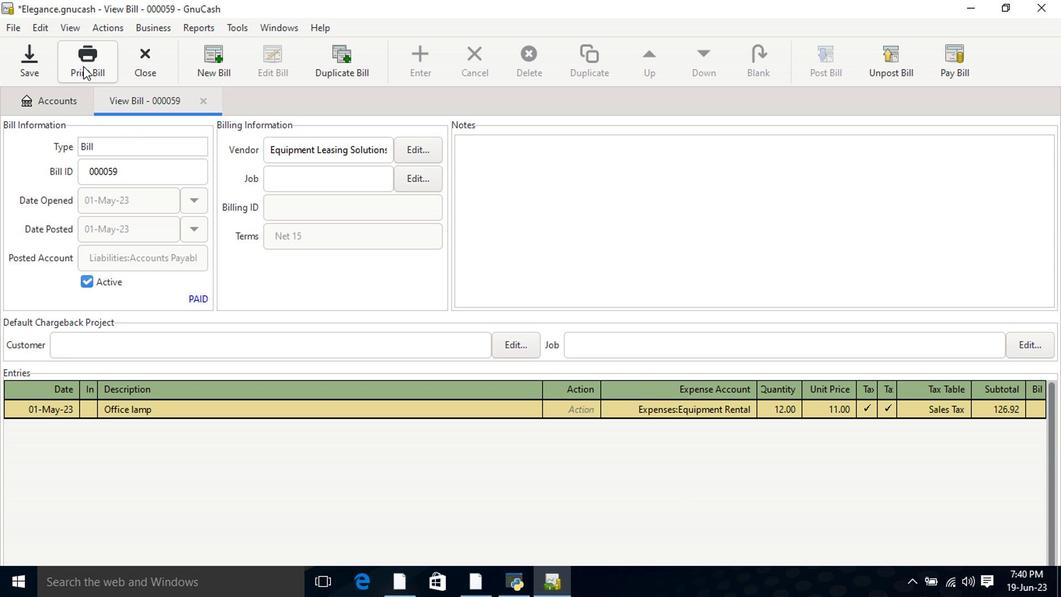 
Action: Mouse moved to (681, 48)
Screenshot: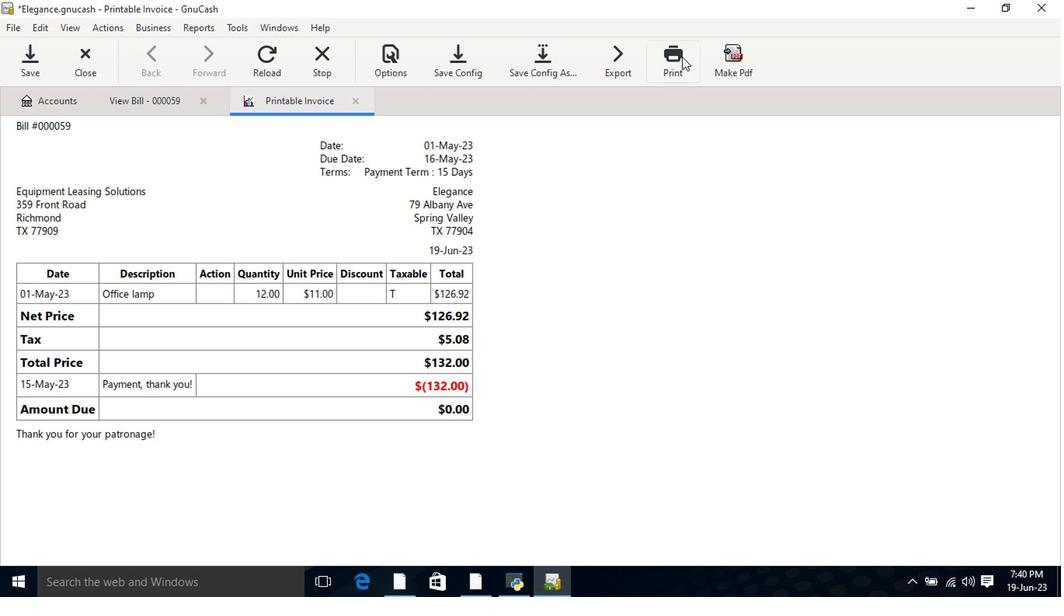 
Action: Mouse pressed left at (681, 48)
Screenshot: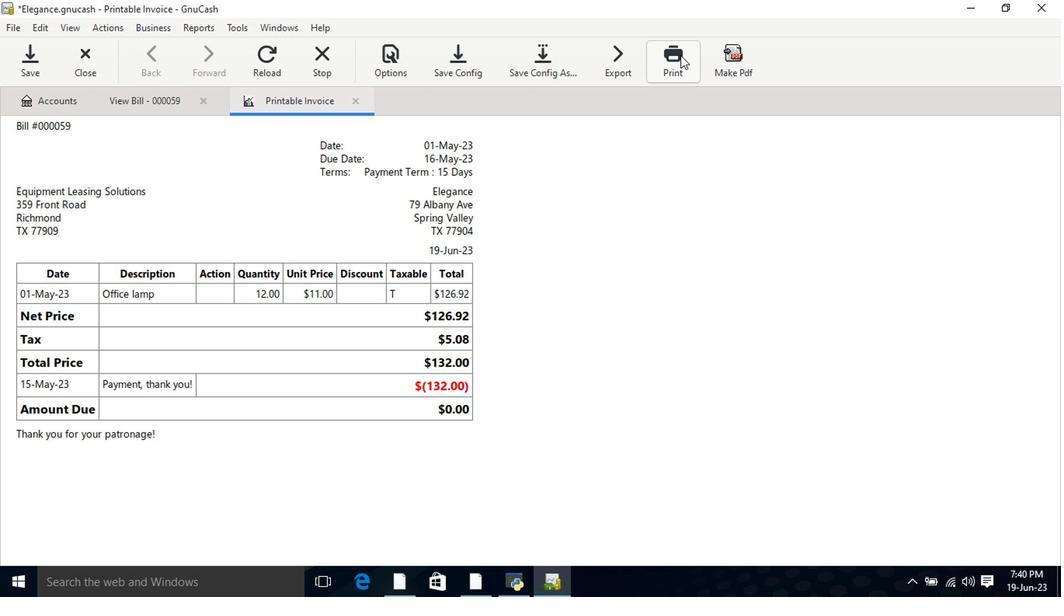 
Action: Mouse moved to (119, 104)
Screenshot: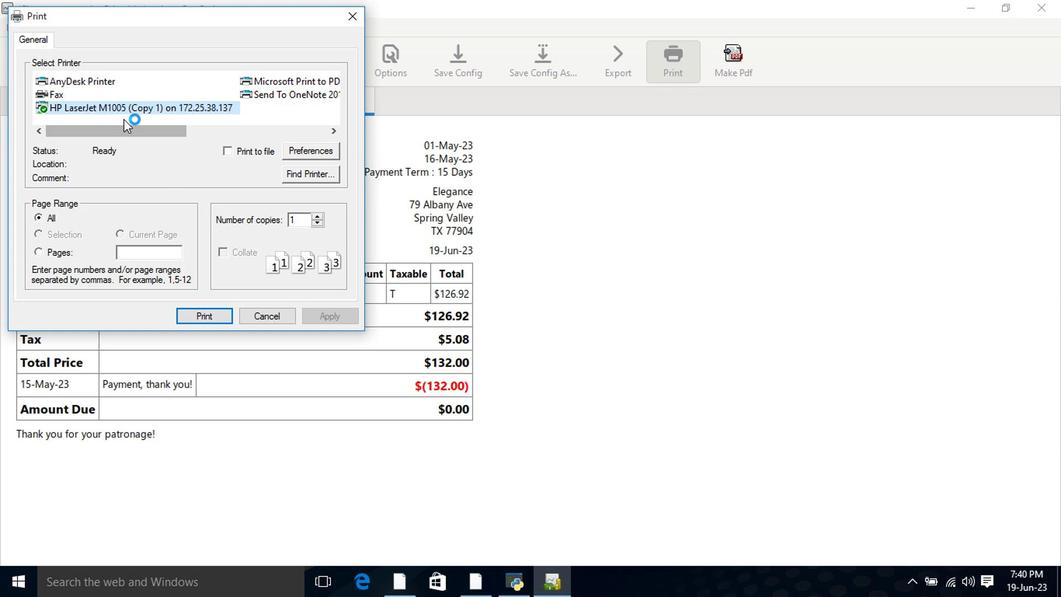 
Action: Mouse pressed left at (119, 104)
Screenshot: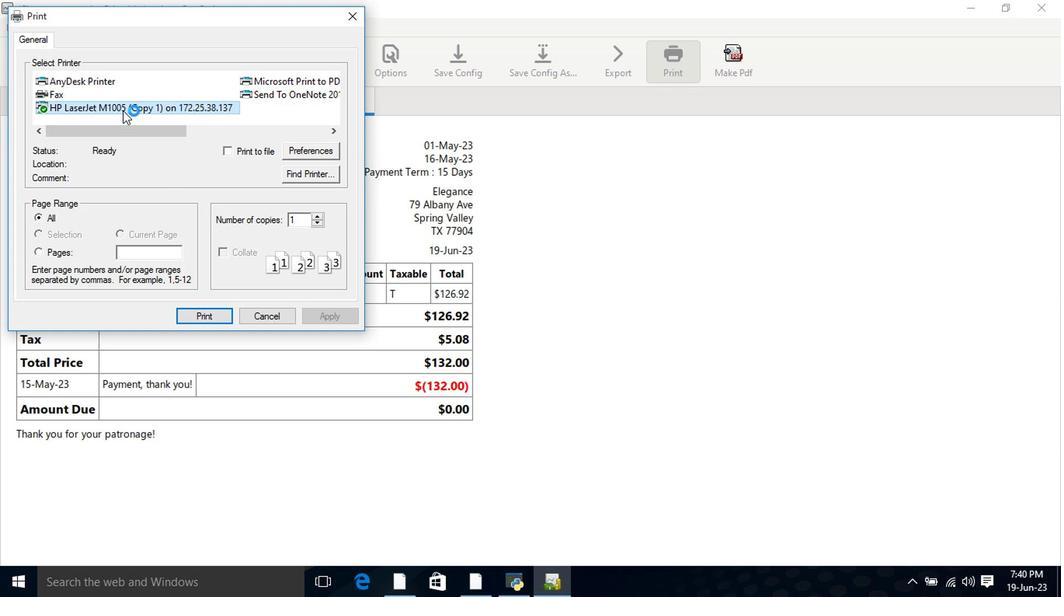 
Action: Mouse moved to (201, 312)
Screenshot: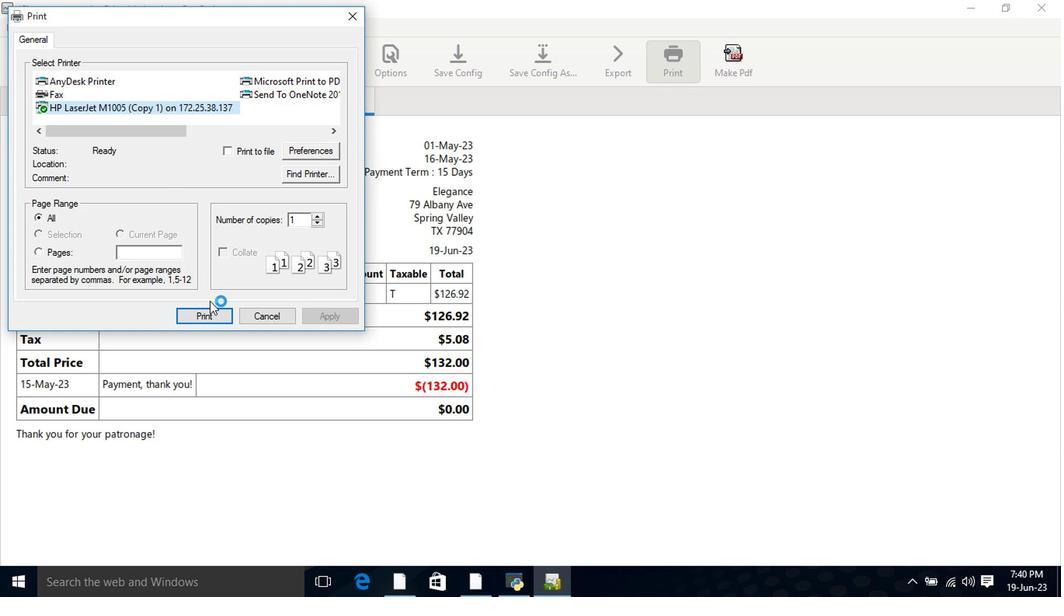 
Action: Mouse pressed left at (201, 312)
Screenshot: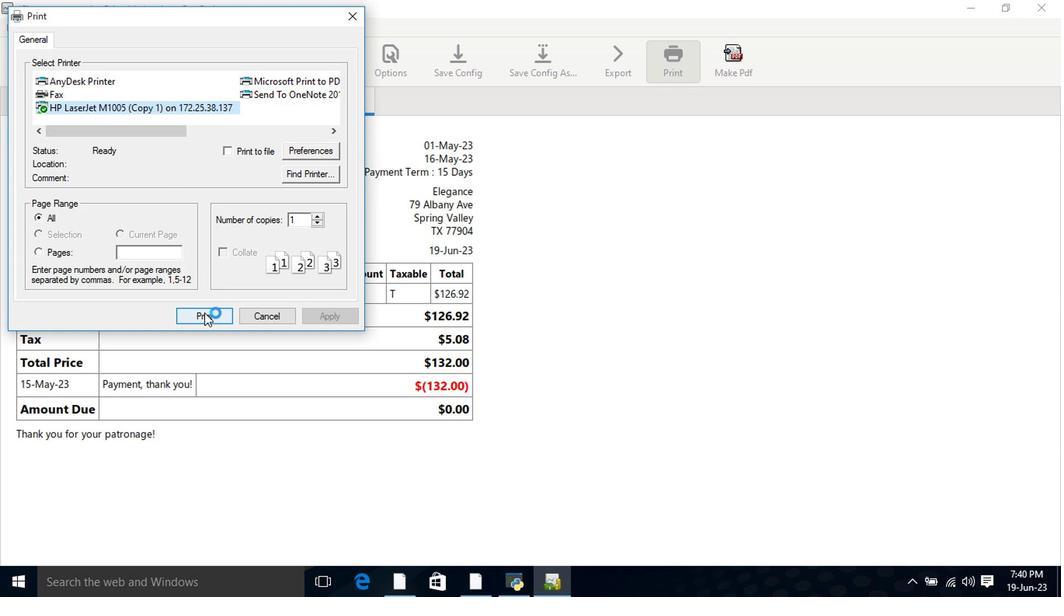 
Action: Mouse moved to (612, 385)
Screenshot: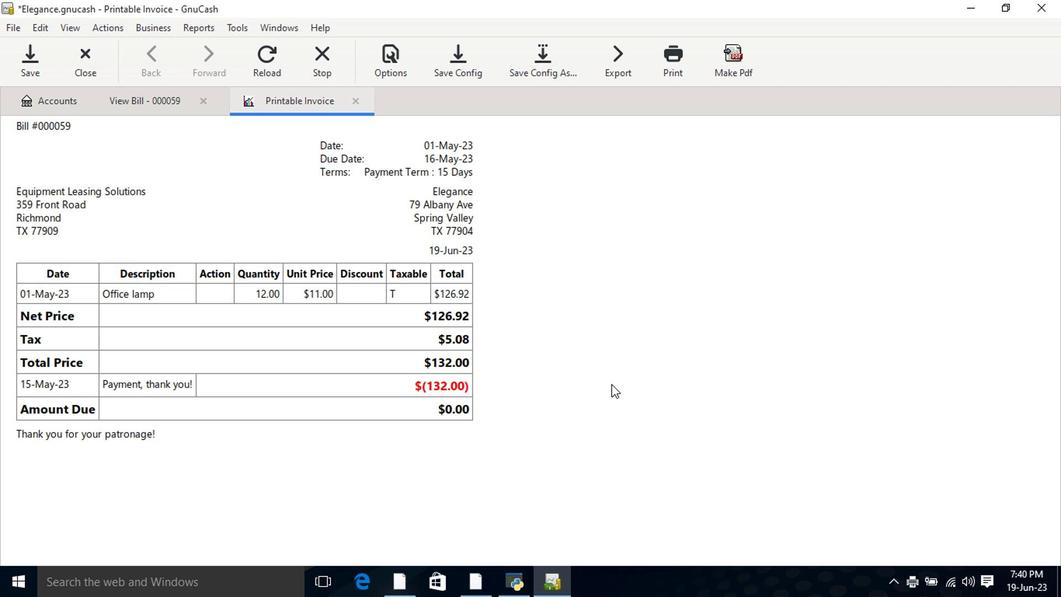 
